 Task: Find connections with filter location Dinājpur with filter topic #Managerwith filter profile language French with filter current company SICK Sensor Intelligence with filter school Vijay Maruti with filter industry Alternative Dispute Resolution with filter service category Information Security with filter keywords title Phlebotomist
Action: Mouse moved to (551, 98)
Screenshot: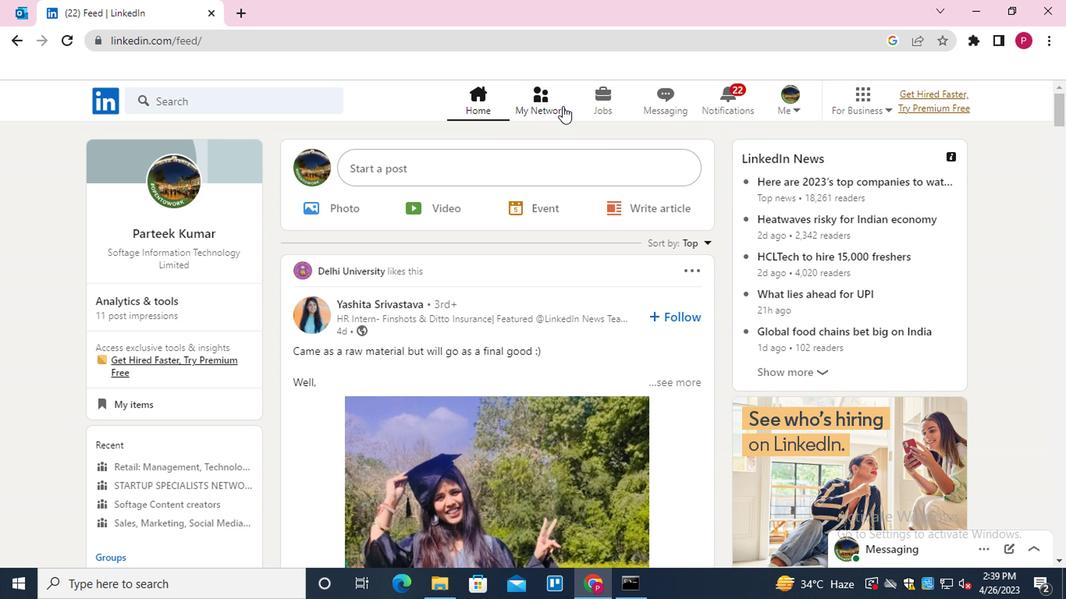 
Action: Mouse pressed left at (551, 98)
Screenshot: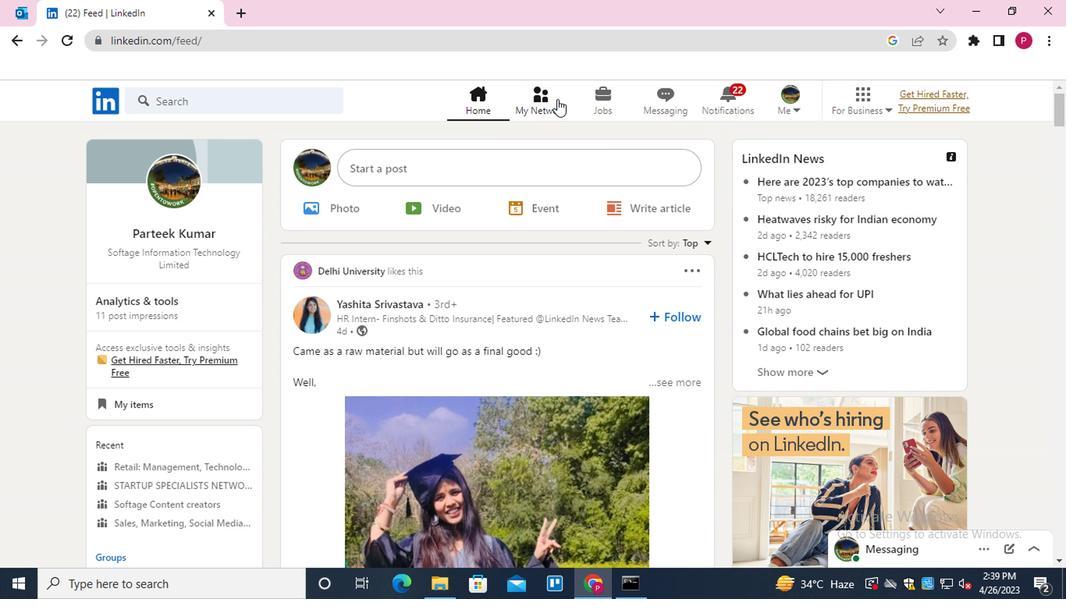 
Action: Mouse moved to (219, 202)
Screenshot: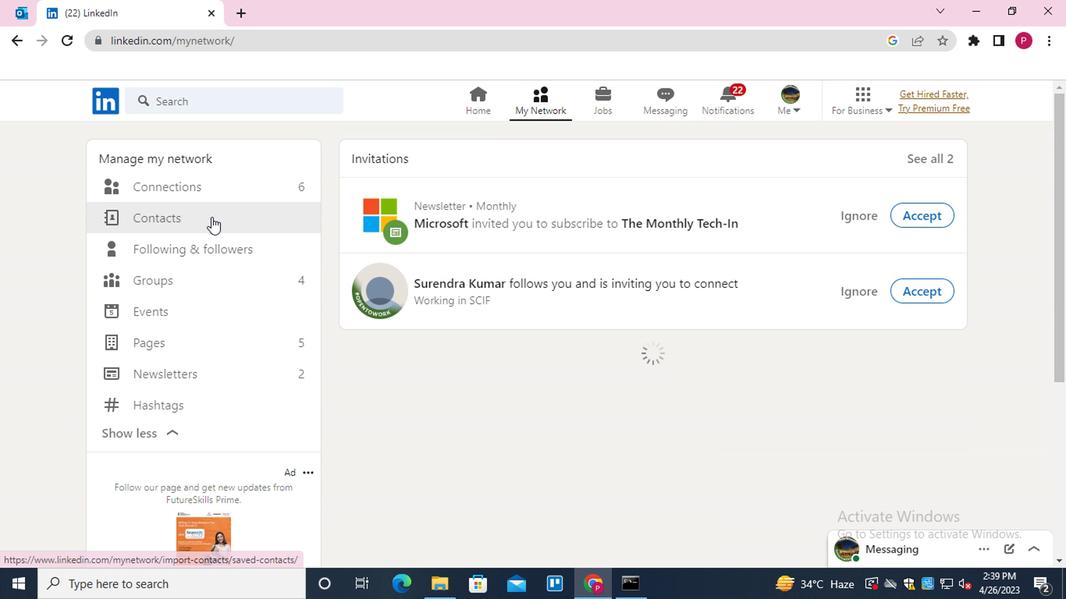 
Action: Mouse pressed left at (219, 202)
Screenshot: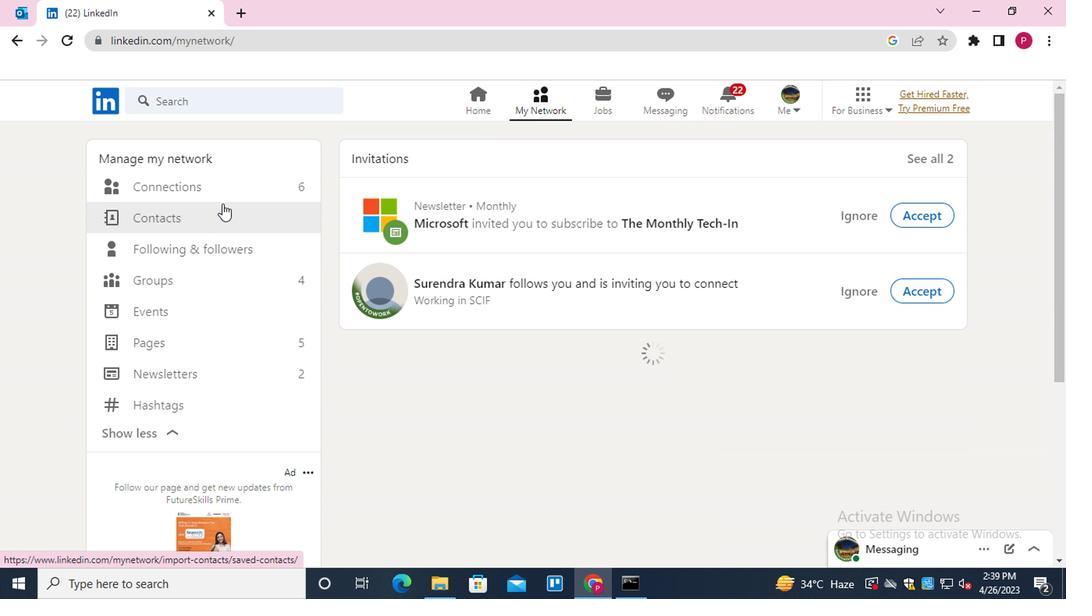 
Action: Mouse moved to (258, 187)
Screenshot: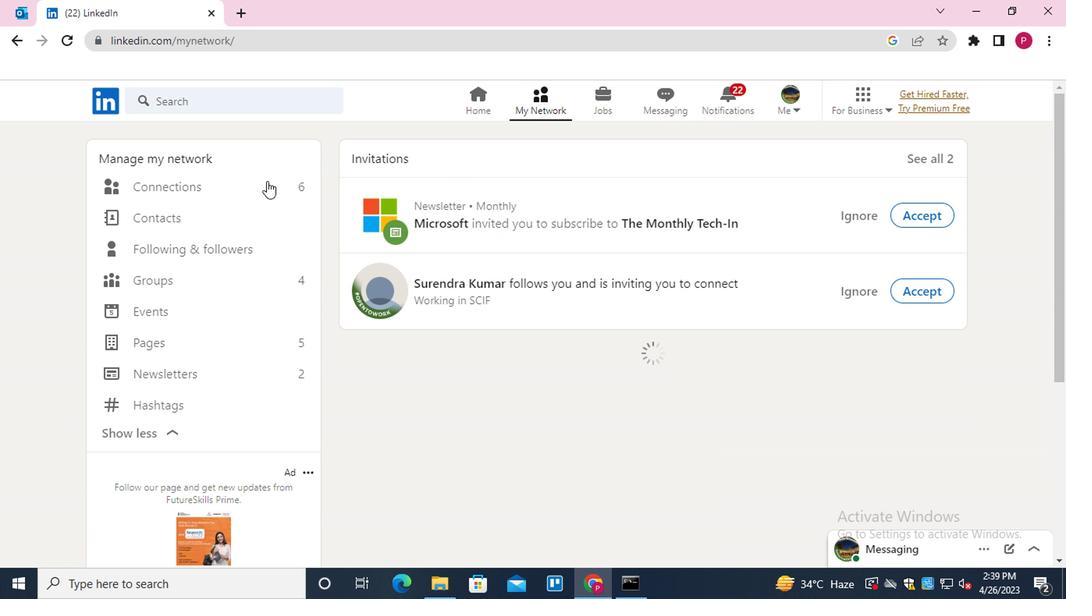 
Action: Mouse pressed left at (258, 187)
Screenshot: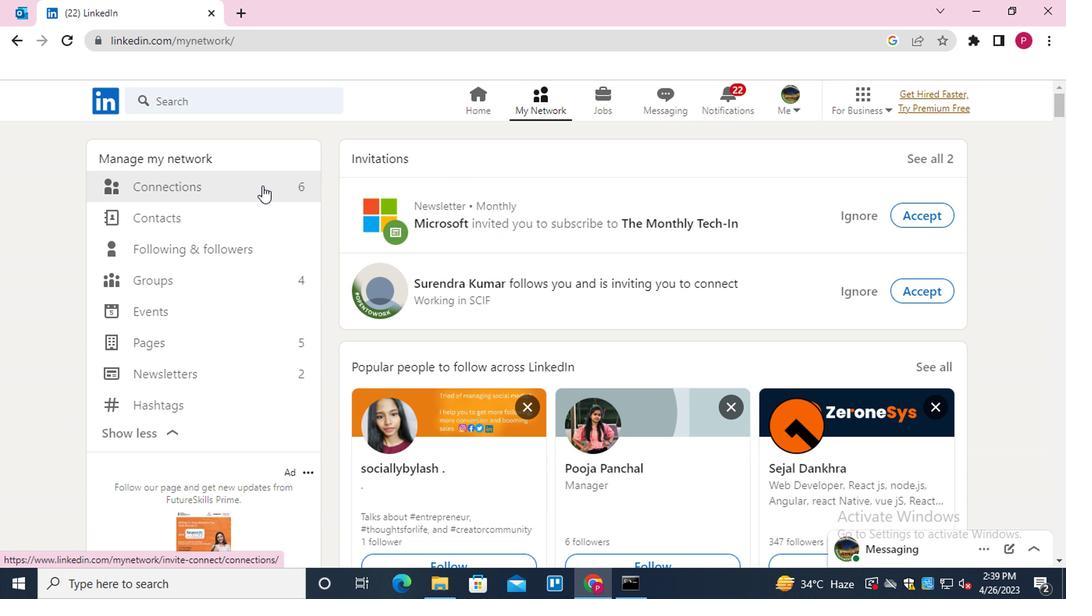 
Action: Mouse moved to (645, 189)
Screenshot: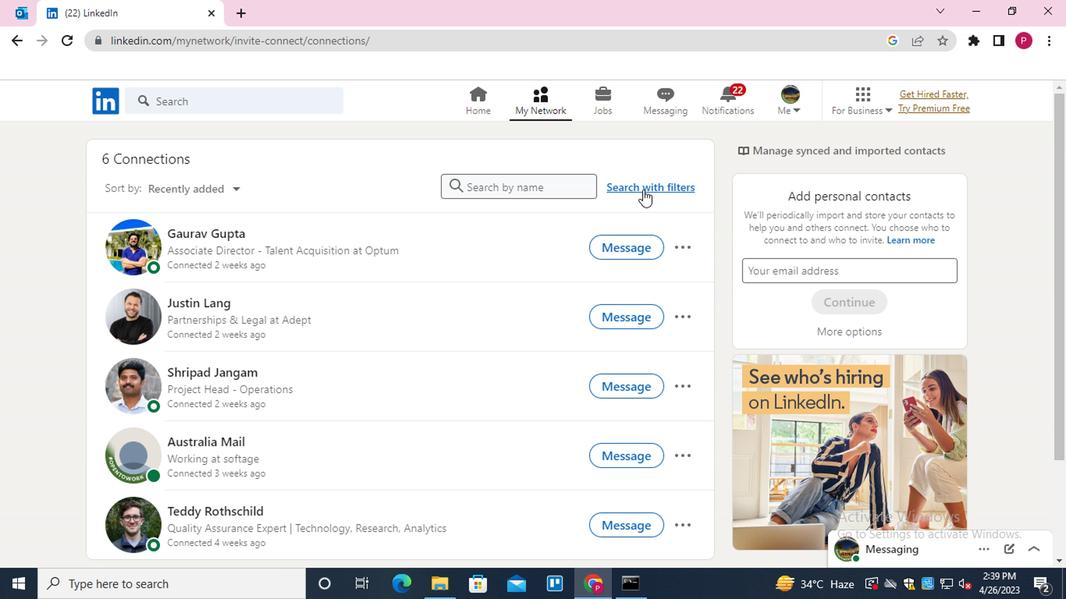 
Action: Mouse pressed left at (645, 189)
Screenshot: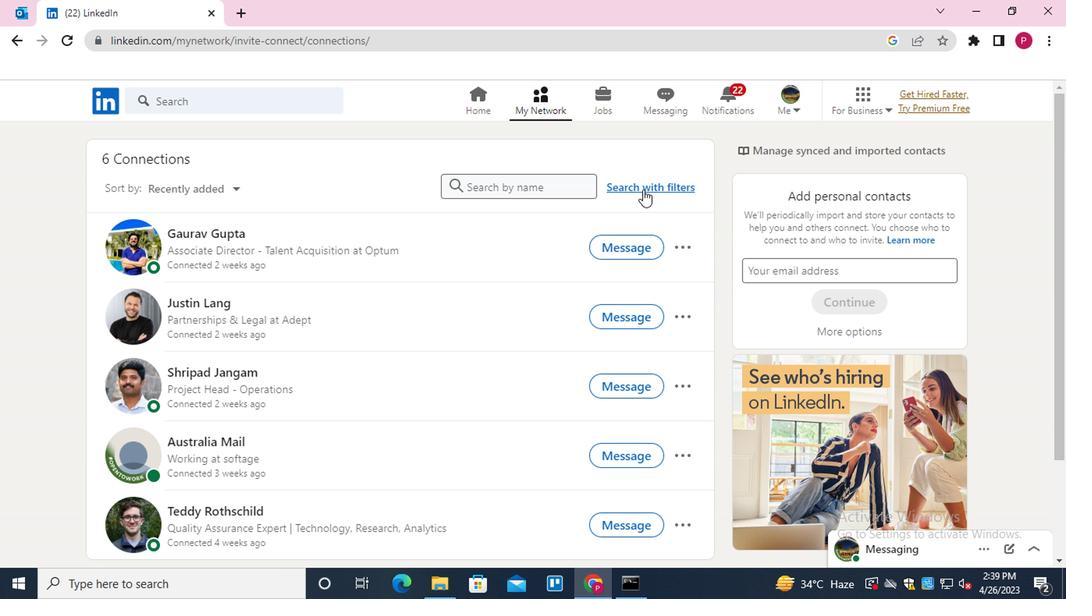 
Action: Mouse moved to (501, 152)
Screenshot: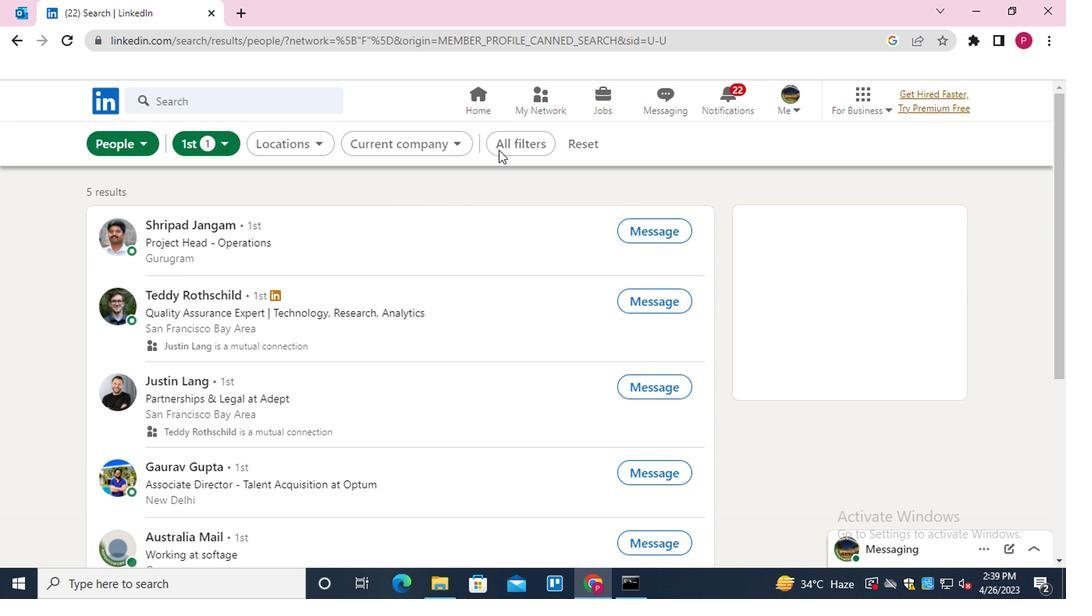 
Action: Mouse pressed left at (501, 152)
Screenshot: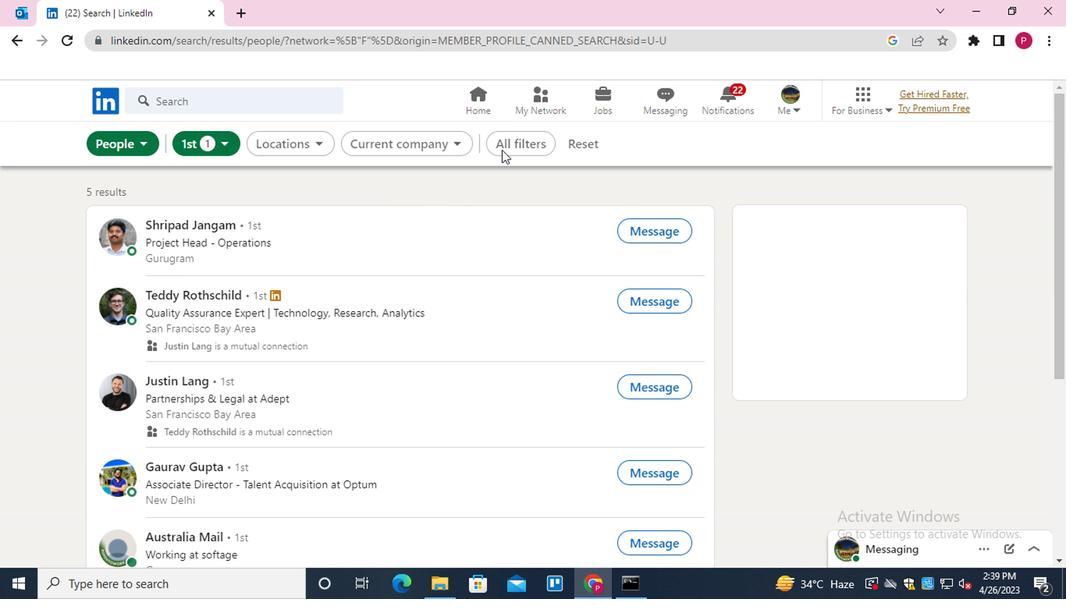 
Action: Mouse moved to (824, 300)
Screenshot: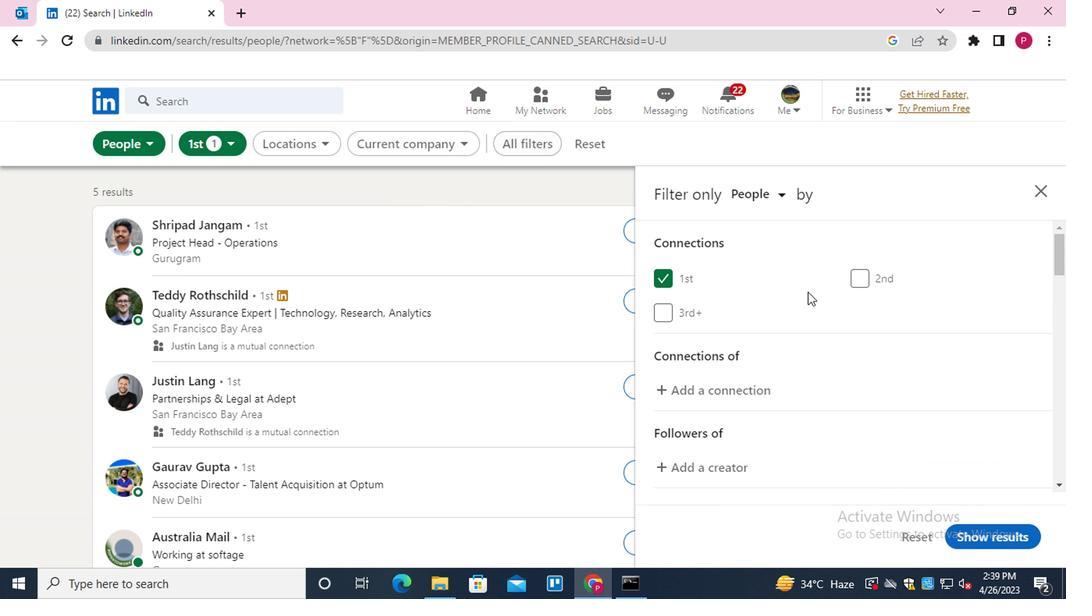
Action: Mouse scrolled (824, 300) with delta (0, 0)
Screenshot: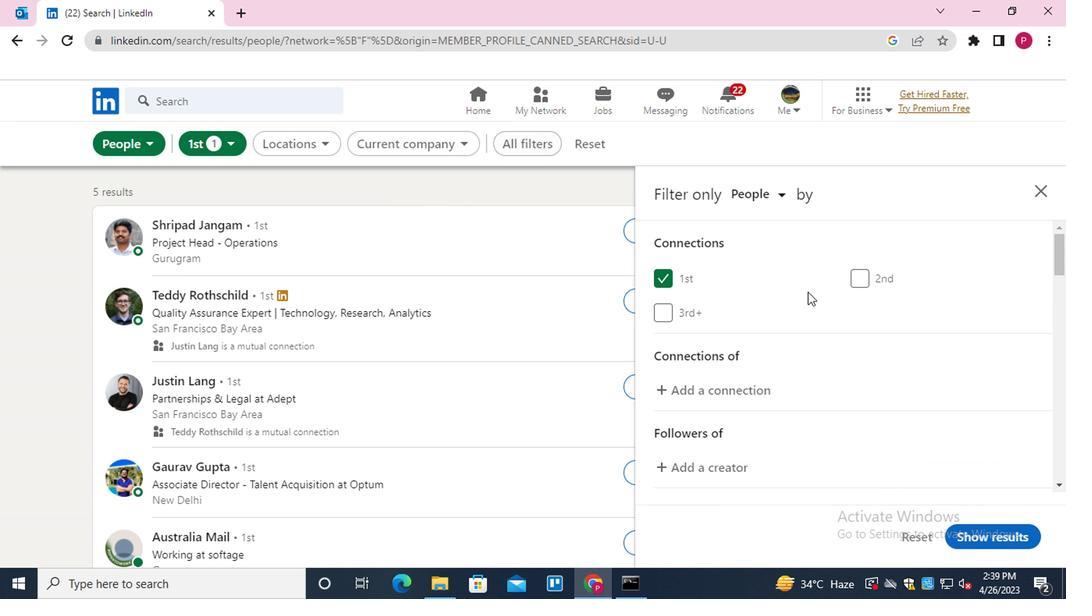 
Action: Mouse moved to (828, 304)
Screenshot: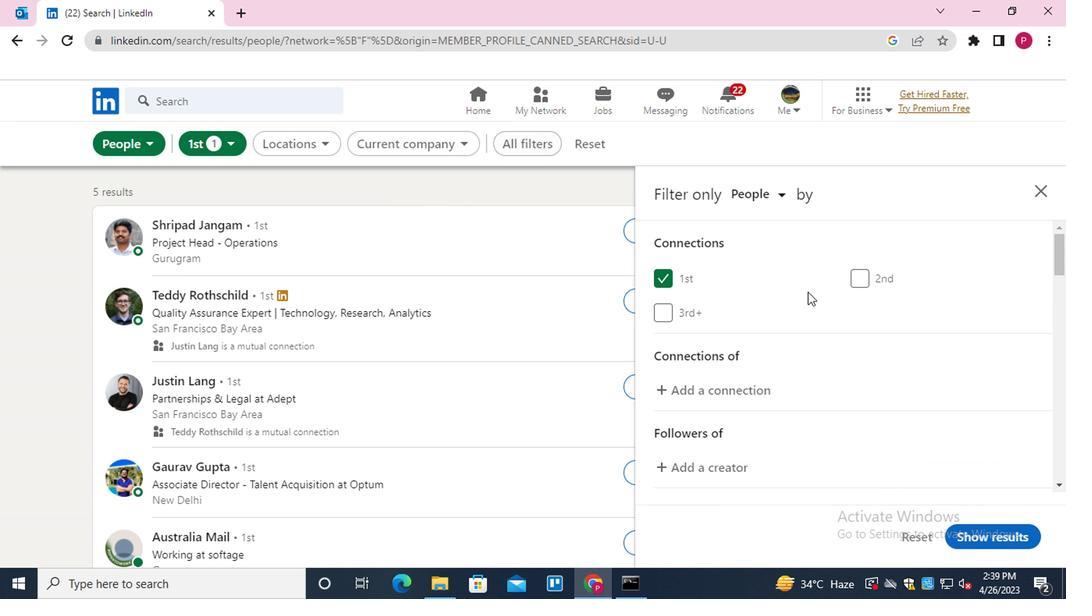 
Action: Mouse scrolled (828, 303) with delta (0, -1)
Screenshot: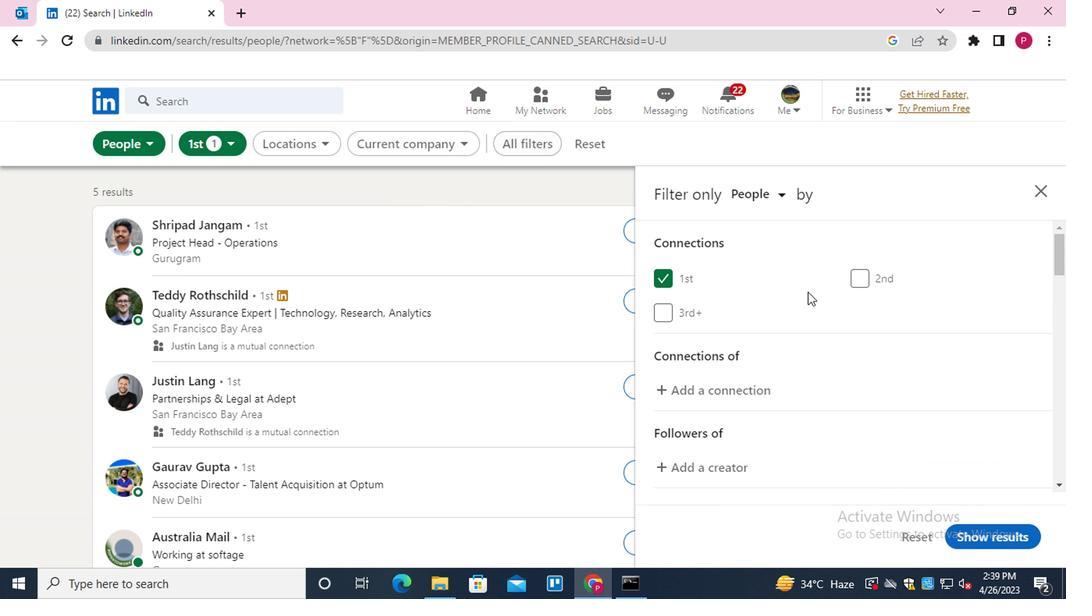 
Action: Mouse moved to (831, 306)
Screenshot: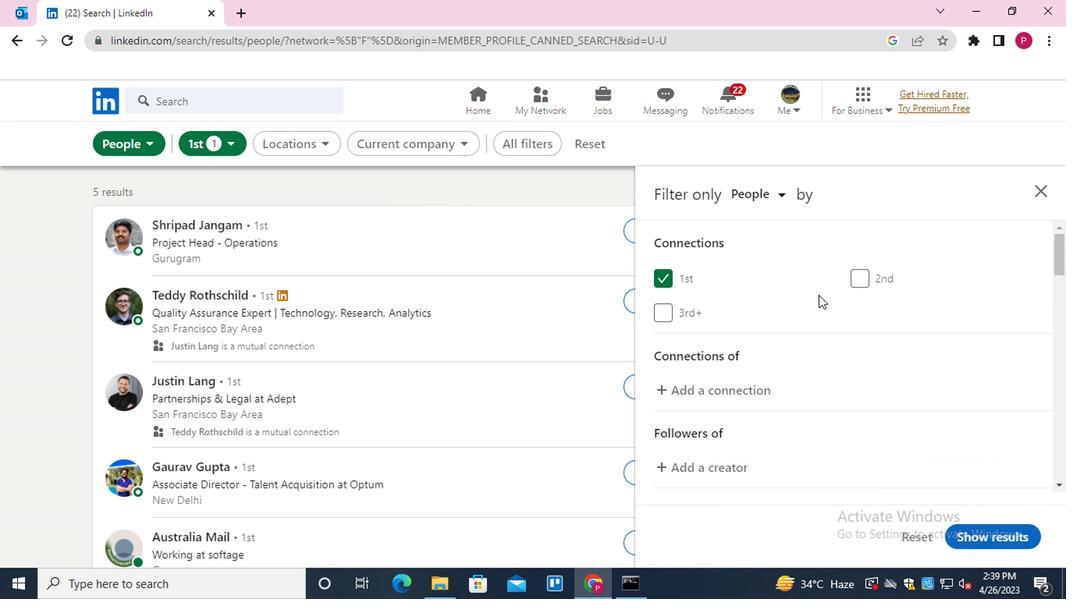 
Action: Mouse scrolled (831, 305) with delta (0, 0)
Screenshot: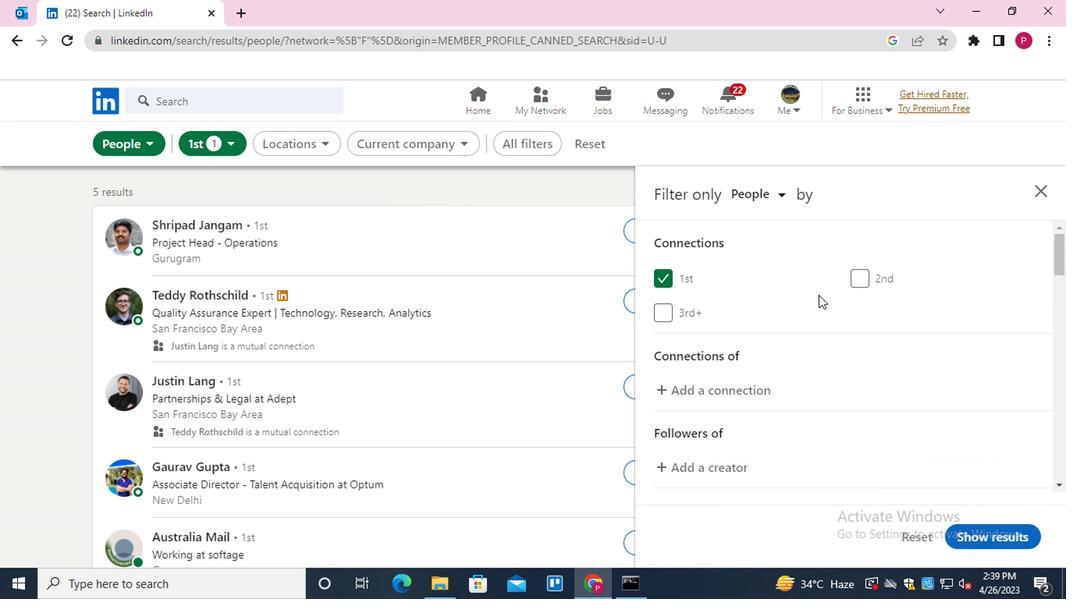 
Action: Mouse moved to (916, 387)
Screenshot: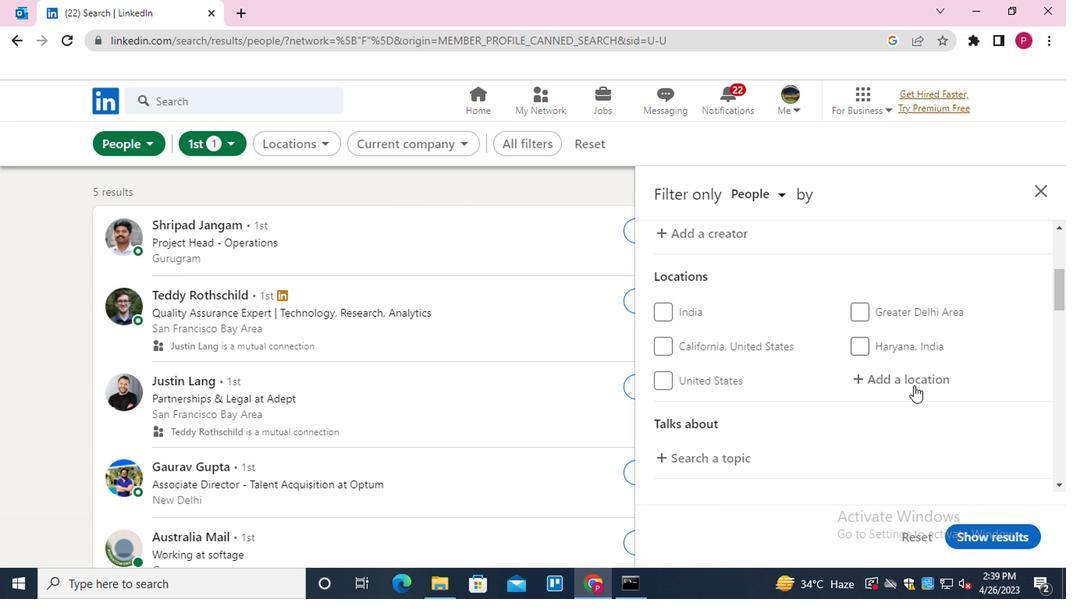 
Action: Mouse pressed left at (916, 387)
Screenshot: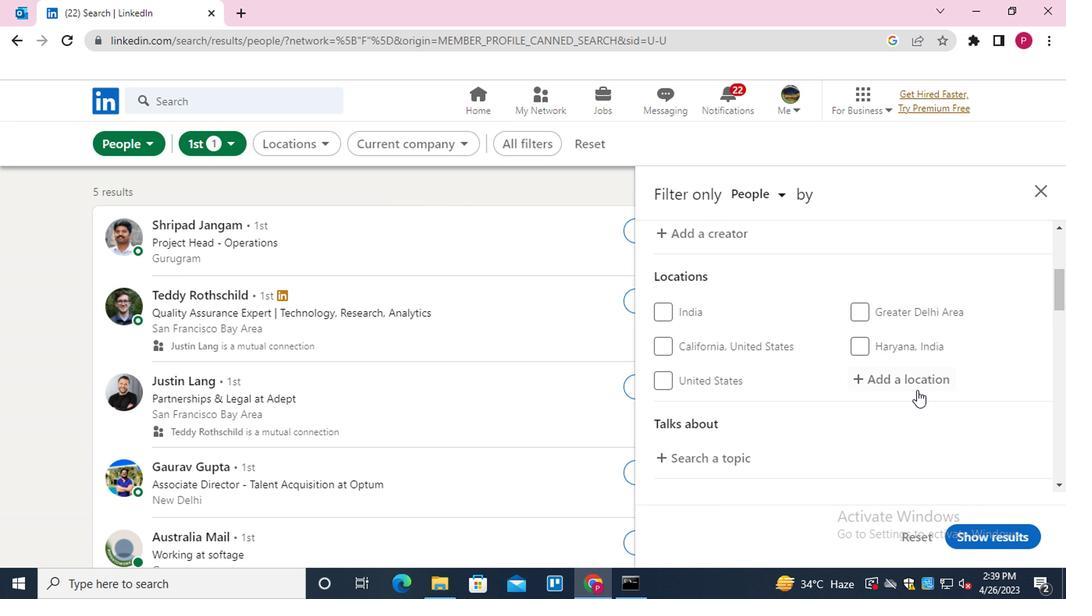 
Action: Key pressed <Key.shift>DINAJPUR<Key.down><Key.enter>
Screenshot: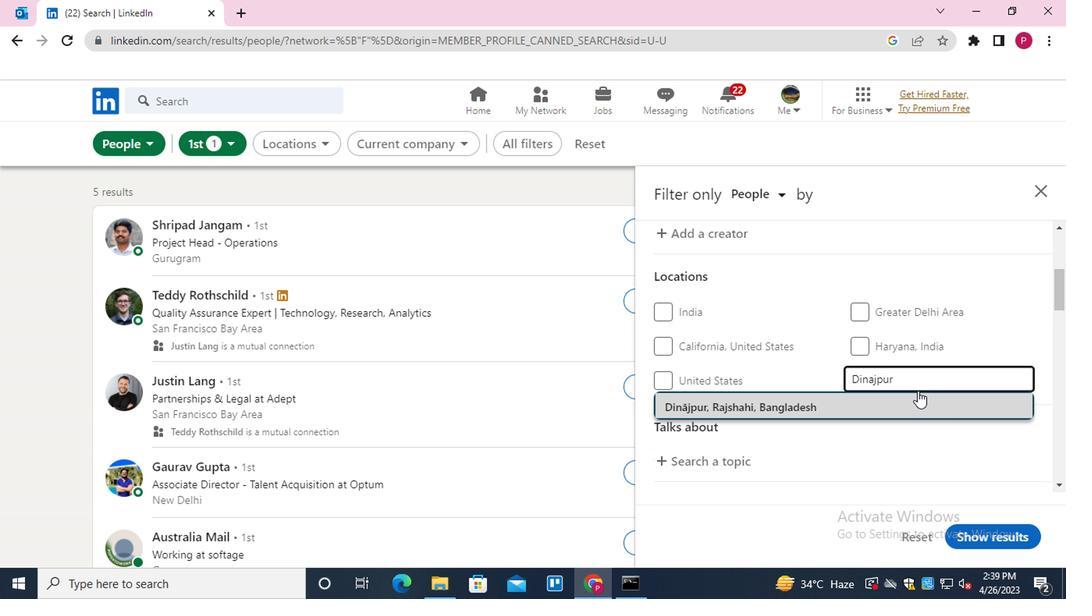 
Action: Mouse moved to (840, 397)
Screenshot: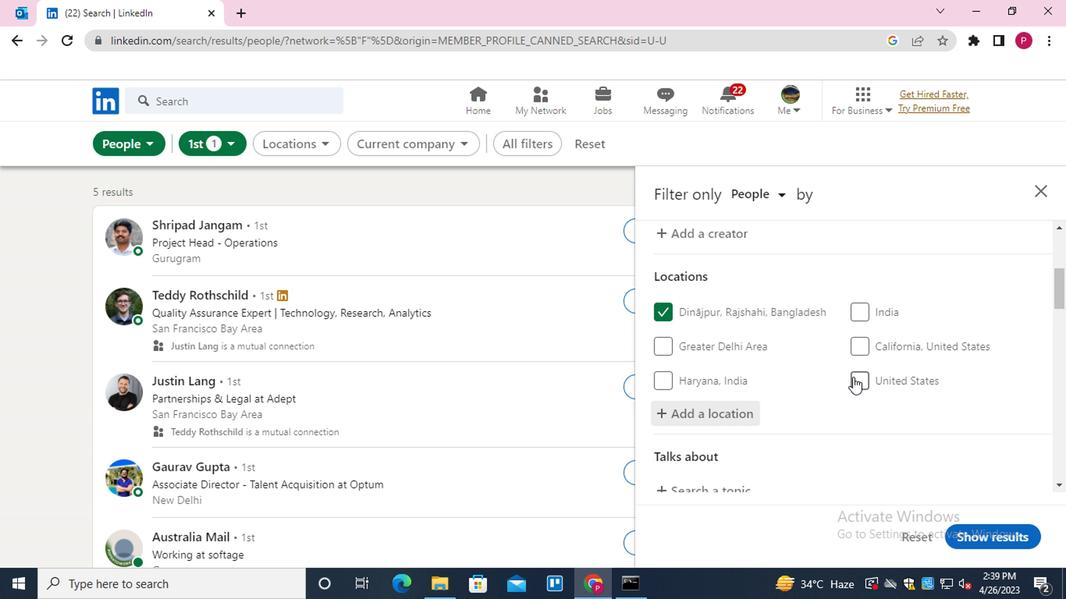 
Action: Mouse scrolled (840, 395) with delta (0, -1)
Screenshot: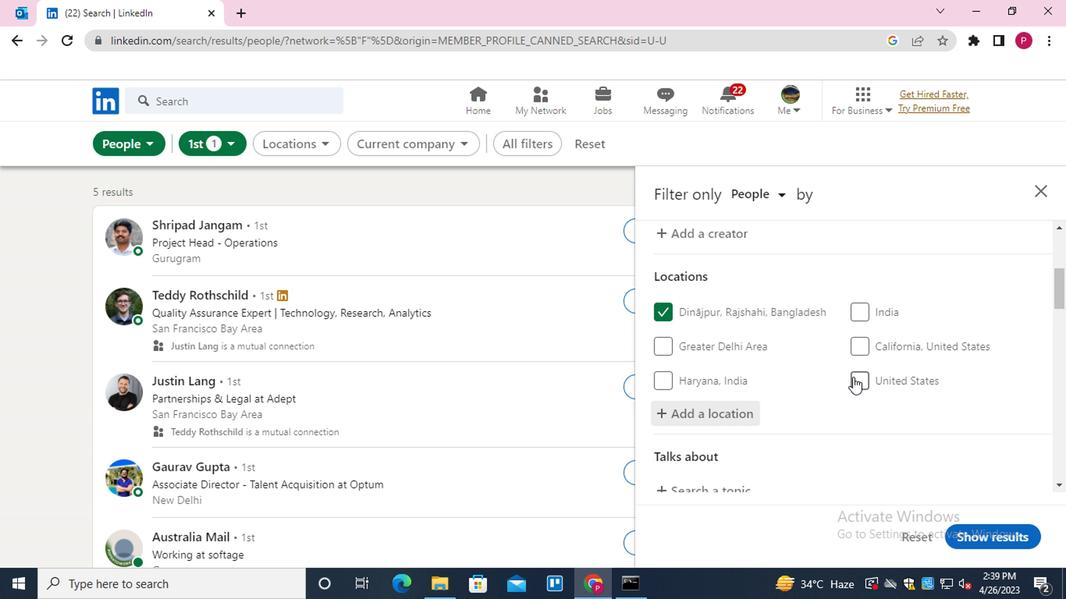 
Action: Mouse moved to (840, 400)
Screenshot: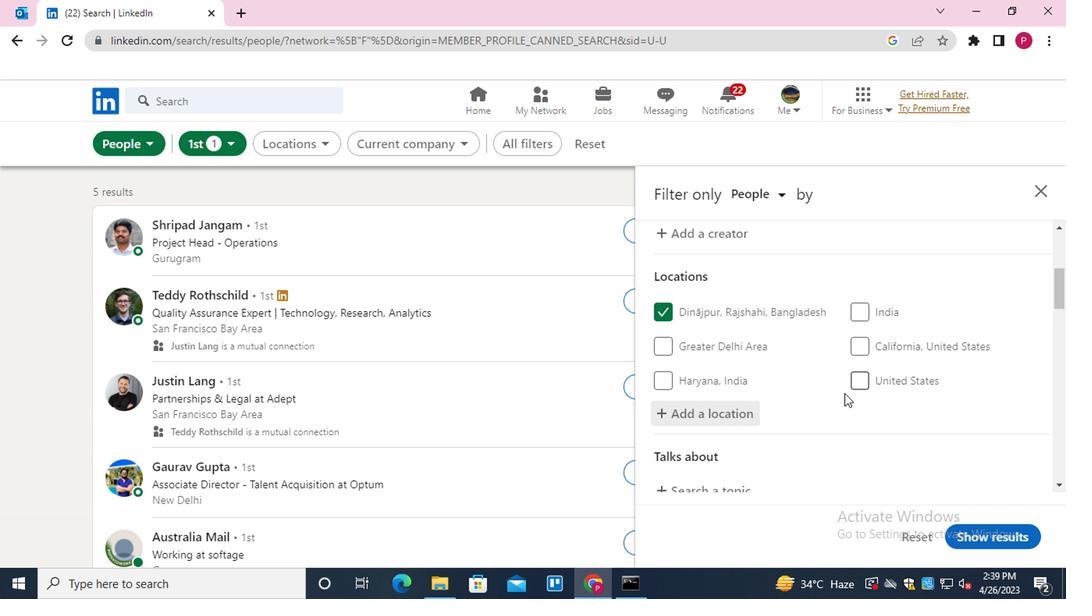 
Action: Mouse scrolled (840, 399) with delta (0, -1)
Screenshot: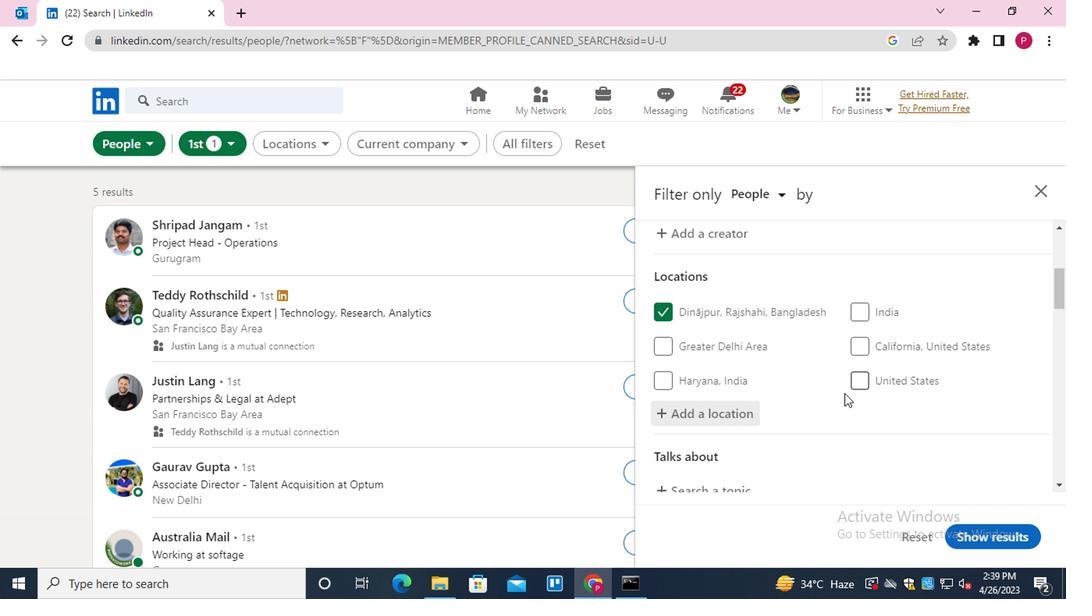 
Action: Mouse moved to (675, 333)
Screenshot: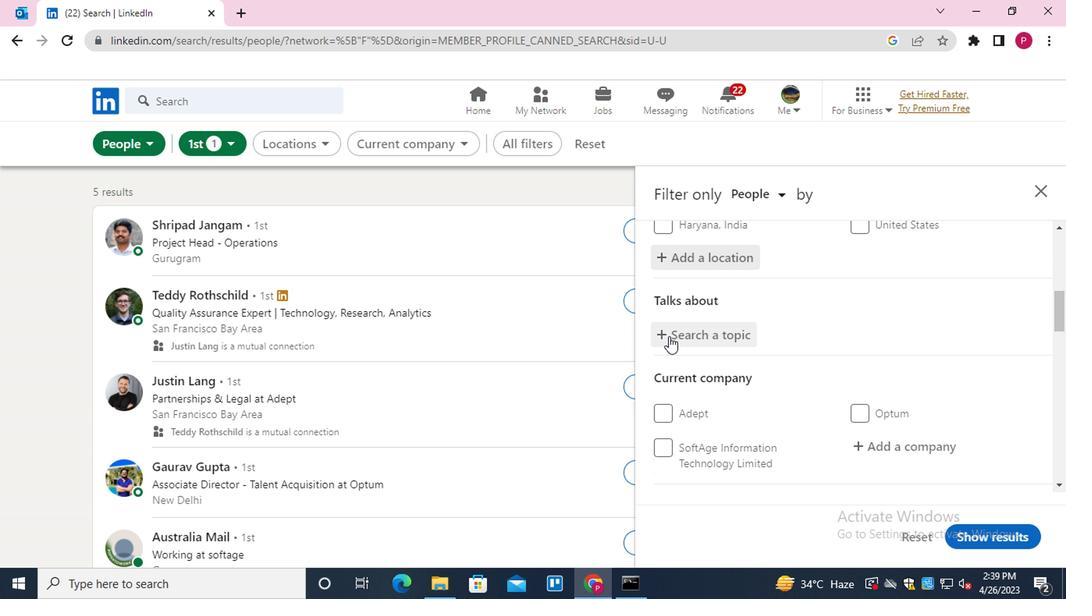 
Action: Mouse pressed left at (675, 333)
Screenshot: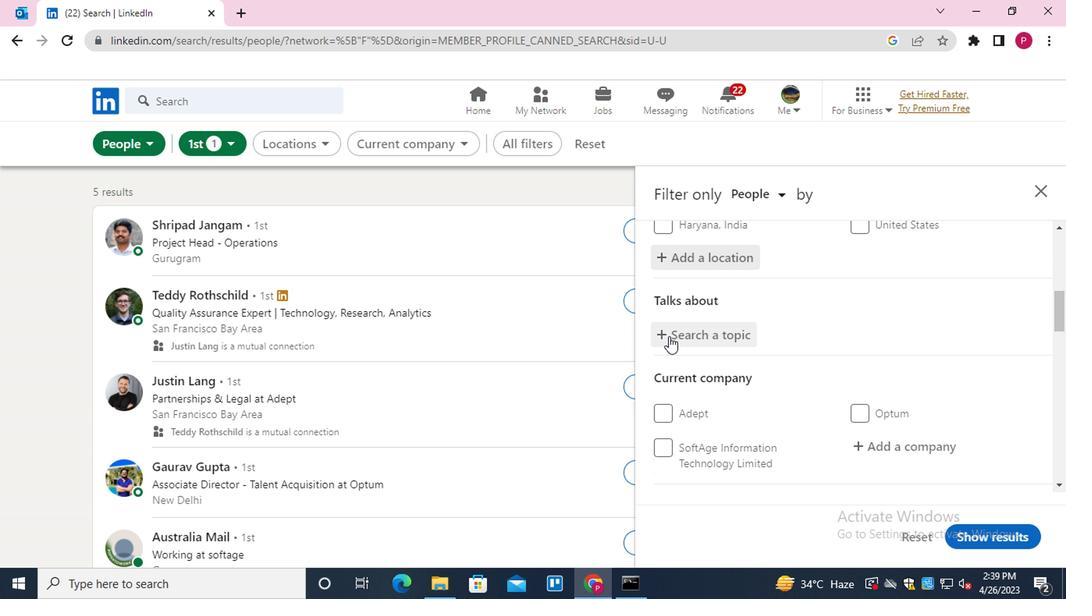 
Action: Mouse moved to (675, 333)
Screenshot: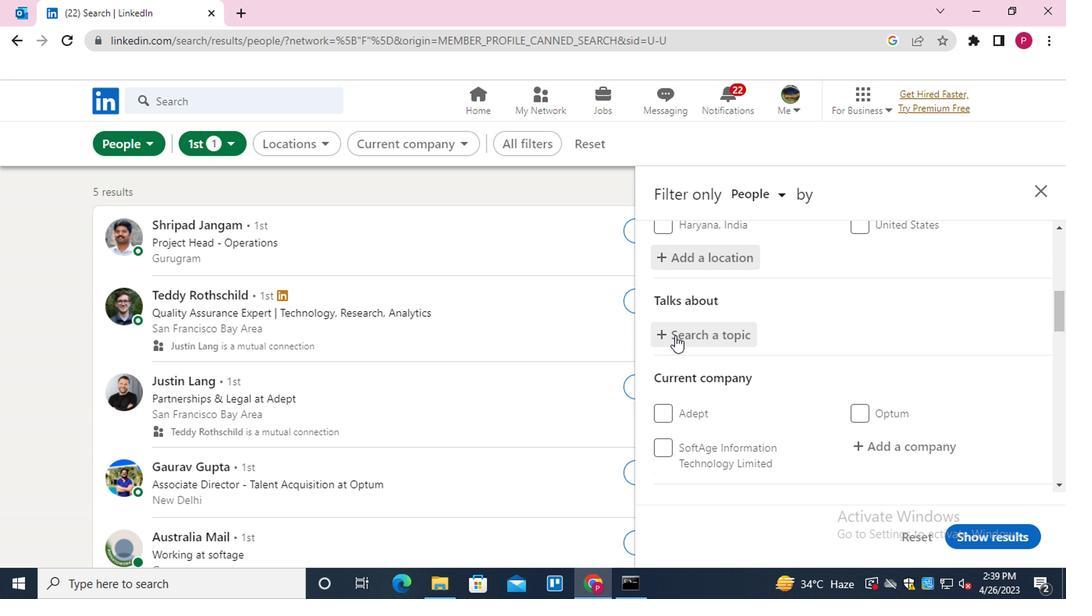 
Action: Key pressed MANAGER<Key.down><Key.enter>
Screenshot: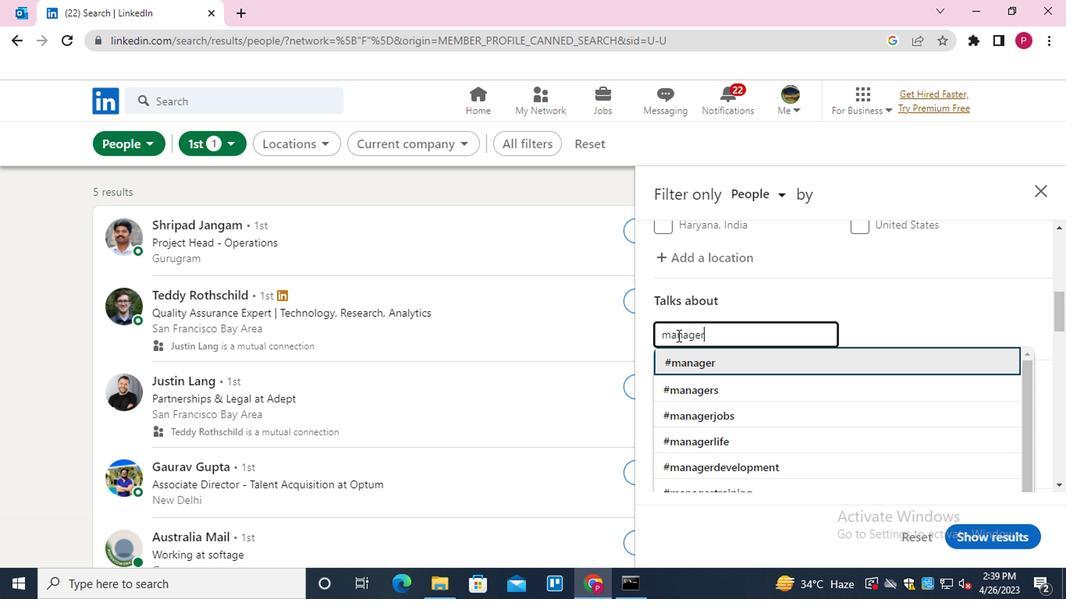 
Action: Mouse moved to (709, 333)
Screenshot: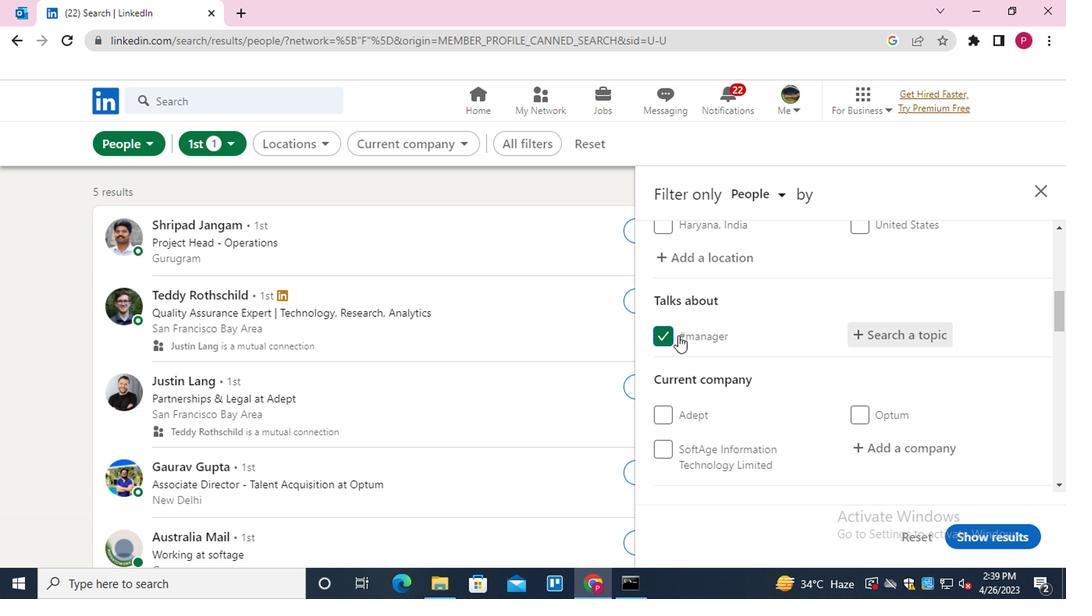 
Action: Mouse scrolled (709, 332) with delta (0, -1)
Screenshot: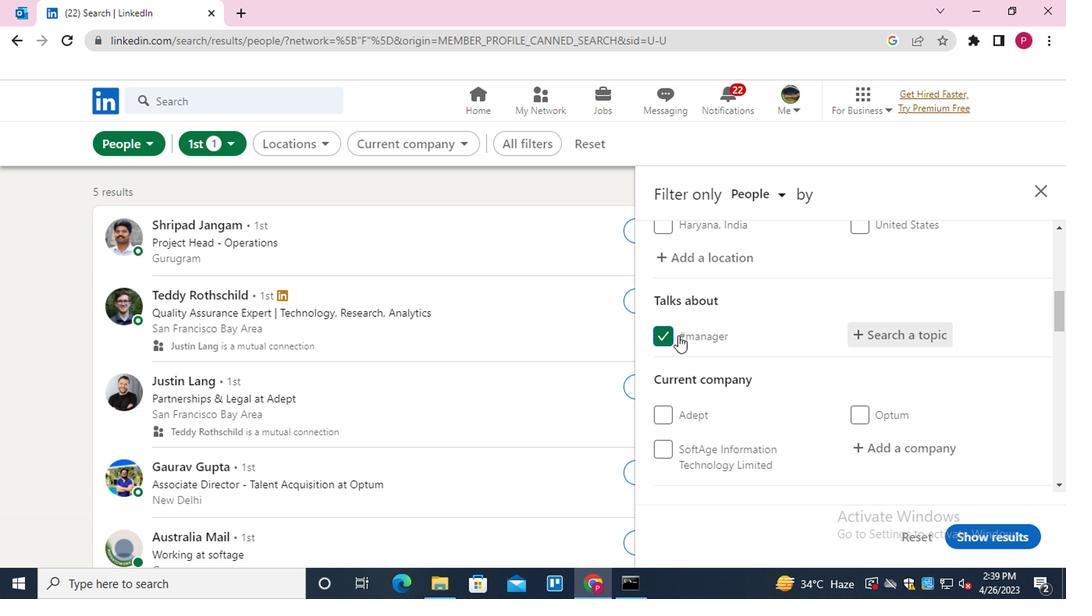 
Action: Mouse moved to (711, 333)
Screenshot: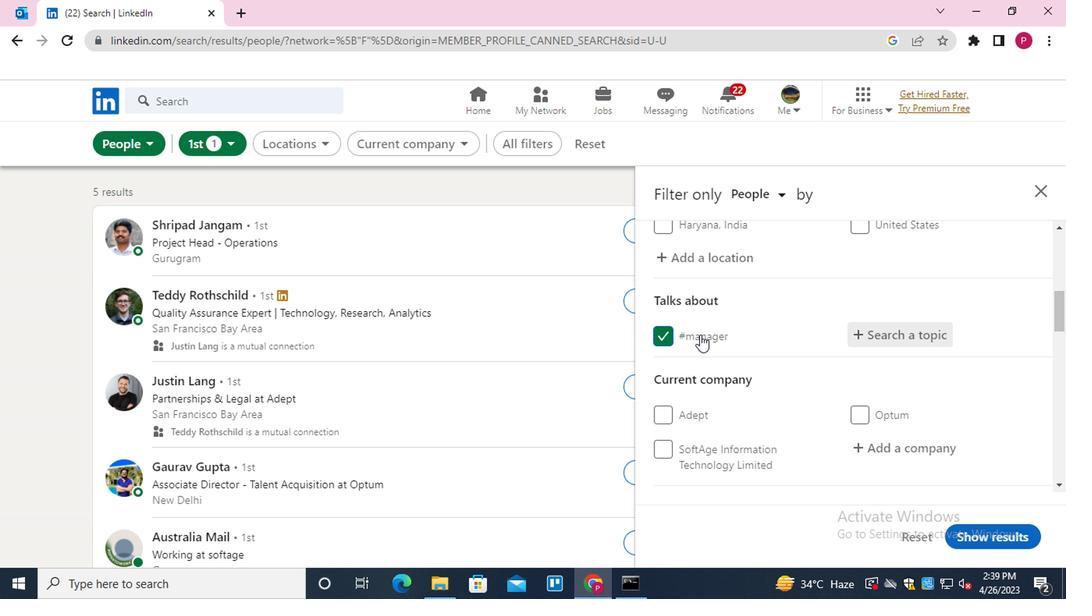 
Action: Mouse scrolled (711, 332) with delta (0, -1)
Screenshot: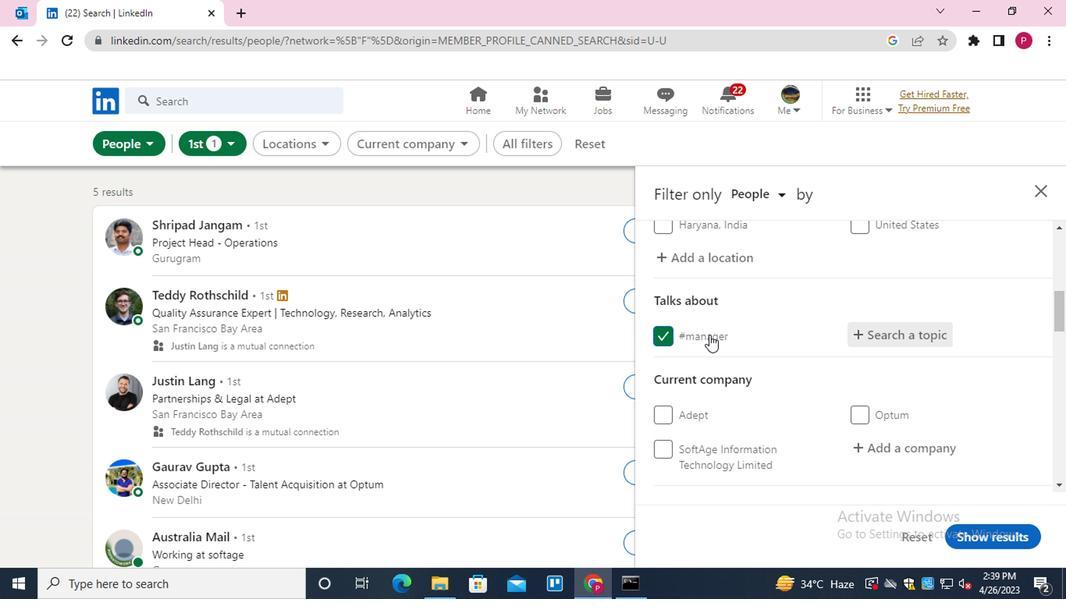 
Action: Mouse moved to (718, 335)
Screenshot: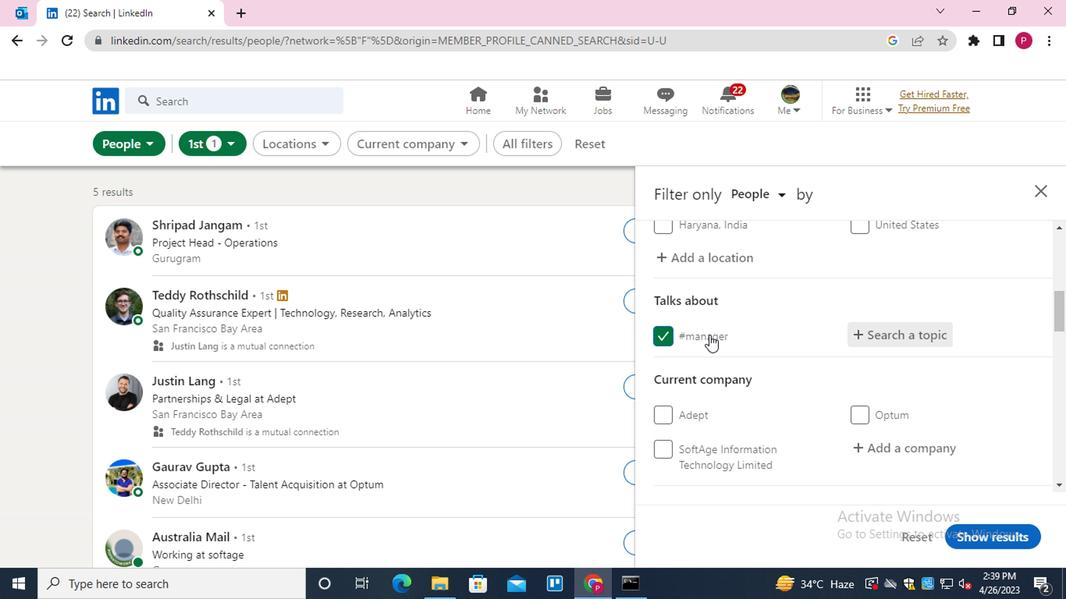 
Action: Mouse scrolled (718, 334) with delta (0, 0)
Screenshot: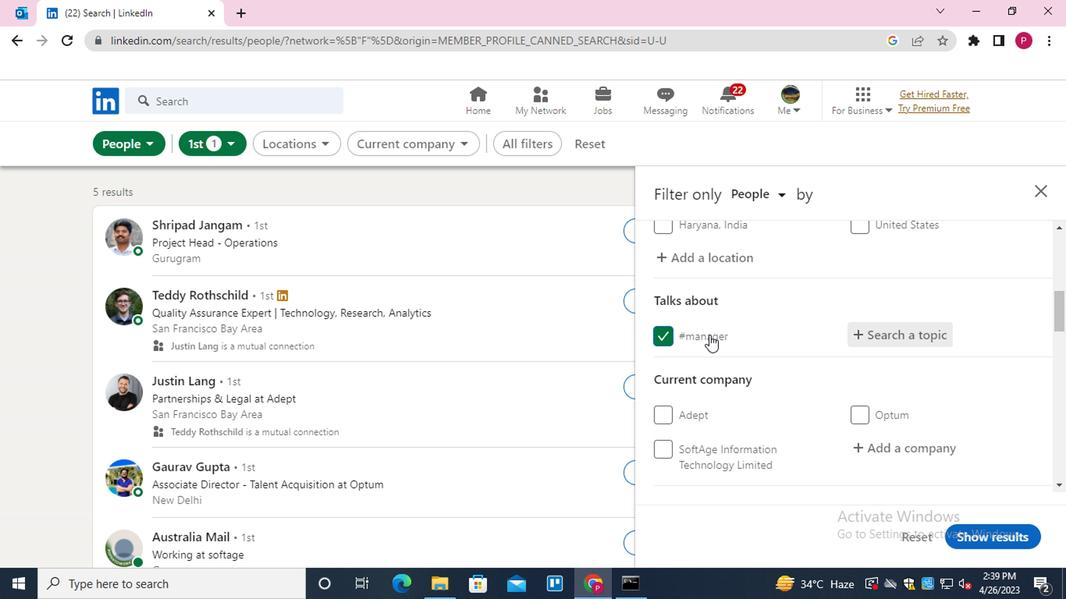 
Action: Mouse moved to (887, 259)
Screenshot: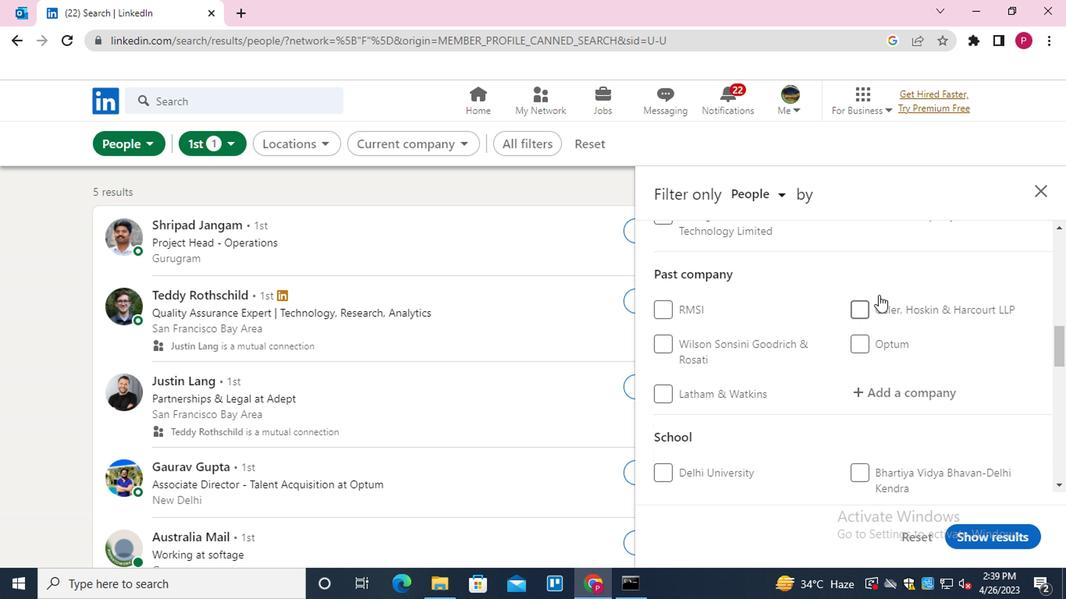 
Action: Mouse scrolled (887, 261) with delta (0, 1)
Screenshot: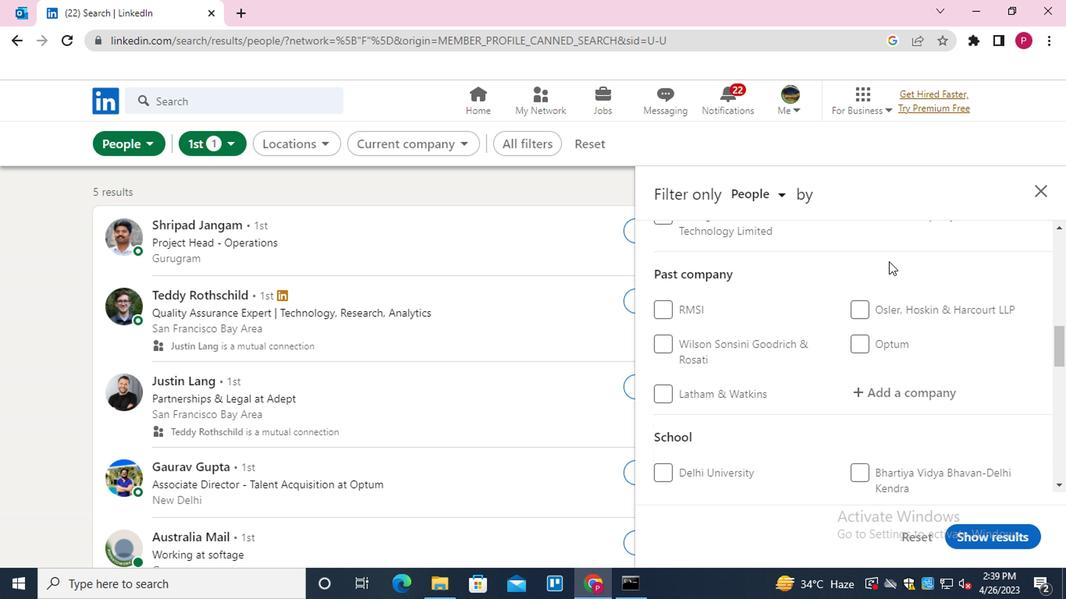 
Action: Mouse scrolled (887, 261) with delta (0, 1)
Screenshot: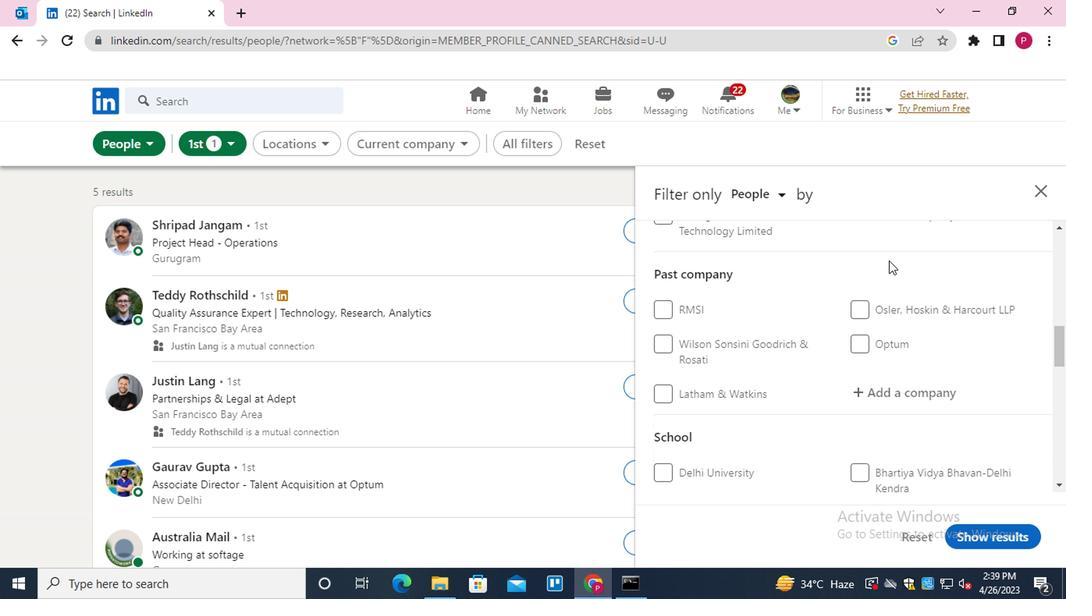 
Action: Mouse moved to (903, 363)
Screenshot: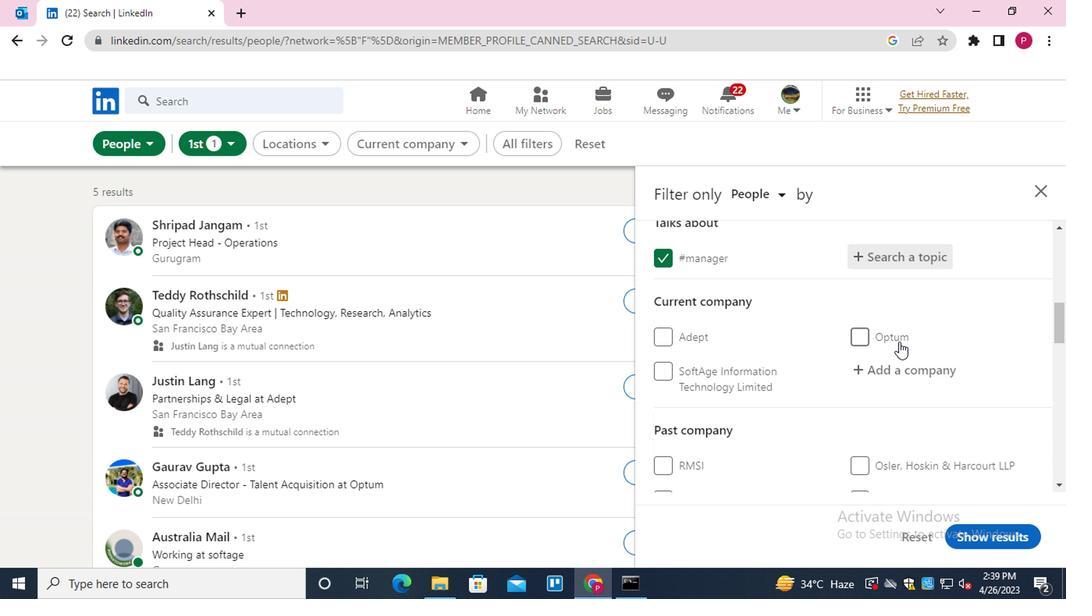 
Action: Mouse pressed left at (903, 363)
Screenshot: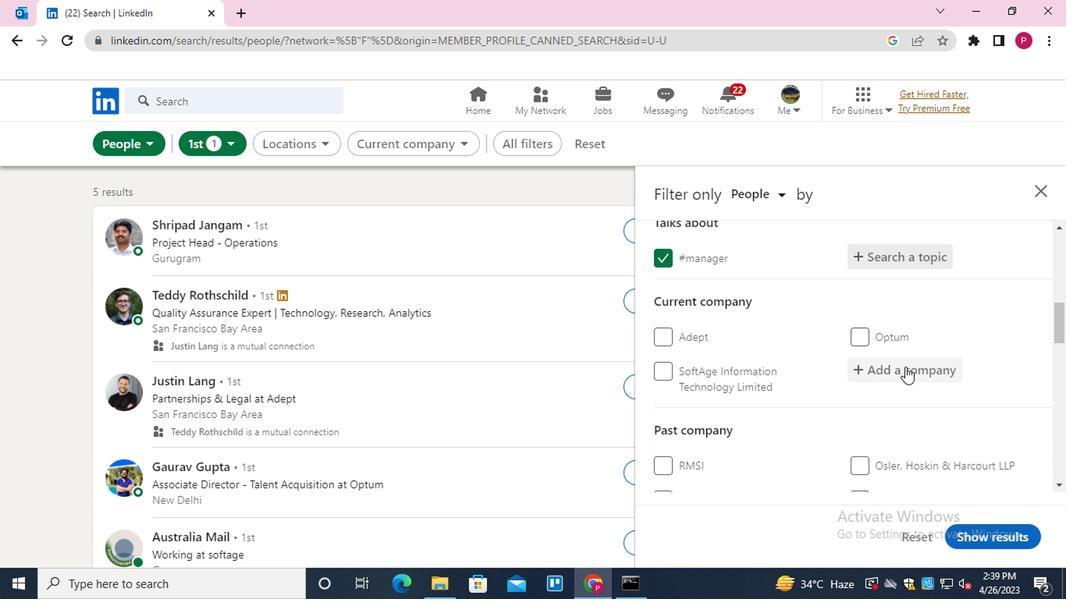 
Action: Key pressed <Key.shift>S<Key.shift>ICK<Key.down><Key.enter>
Screenshot: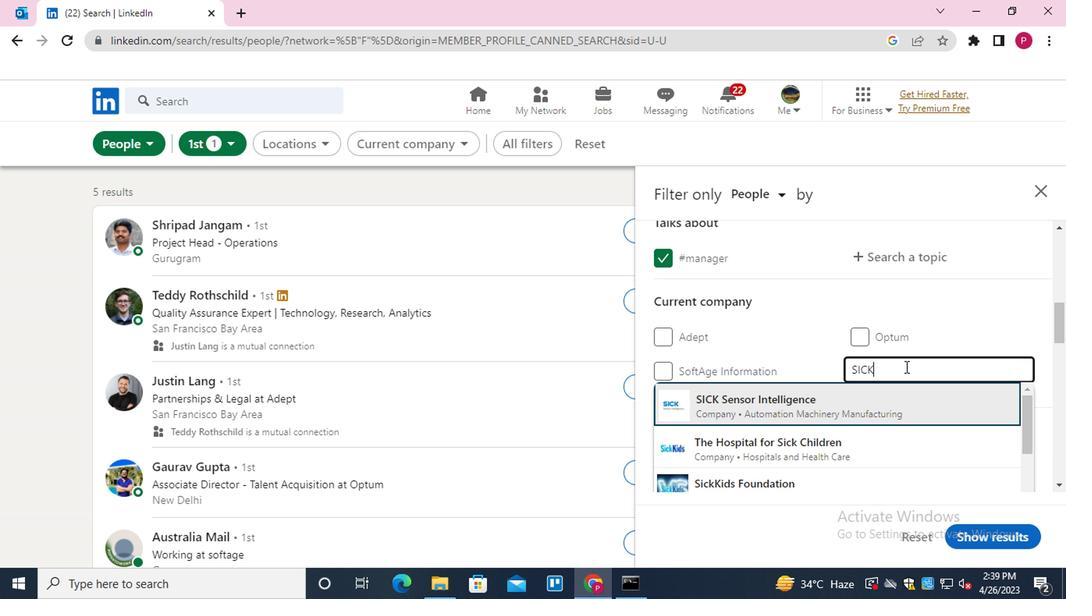 
Action: Mouse moved to (830, 330)
Screenshot: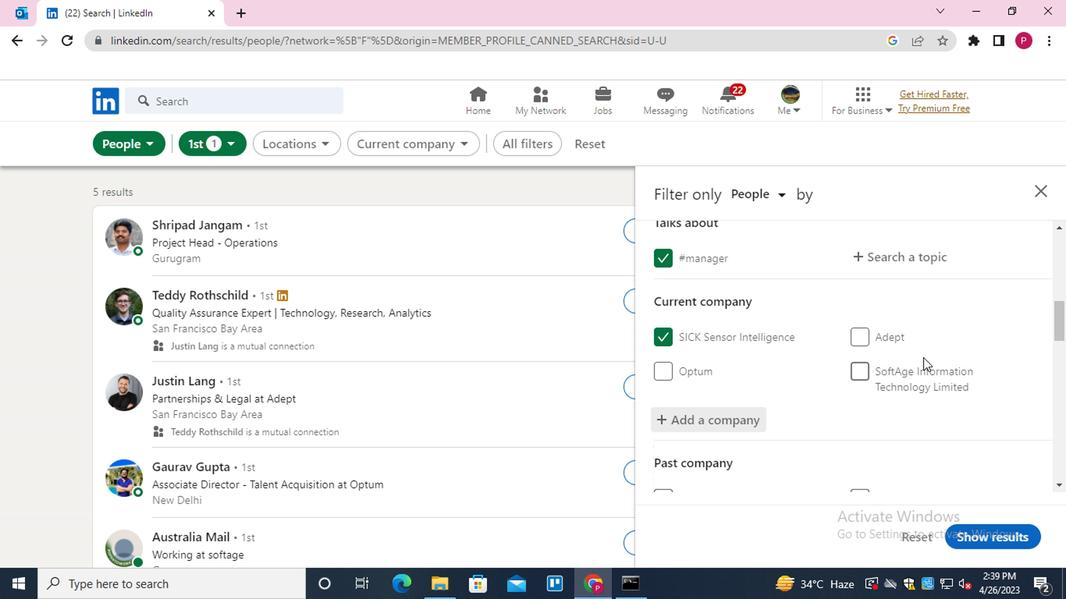 
Action: Mouse scrolled (830, 329) with delta (0, -1)
Screenshot: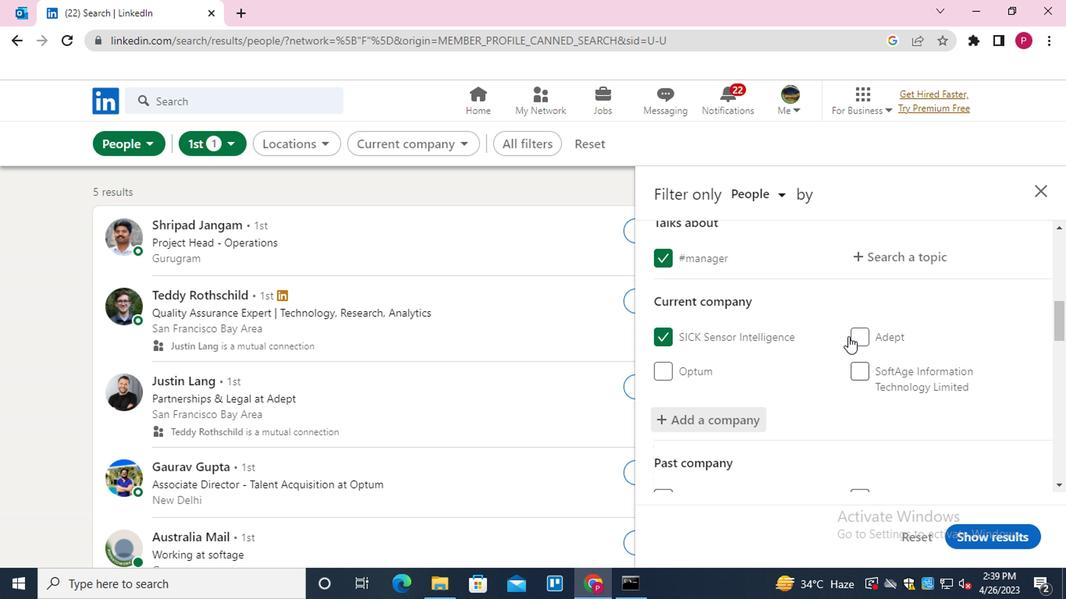 
Action: Mouse scrolled (830, 329) with delta (0, -1)
Screenshot: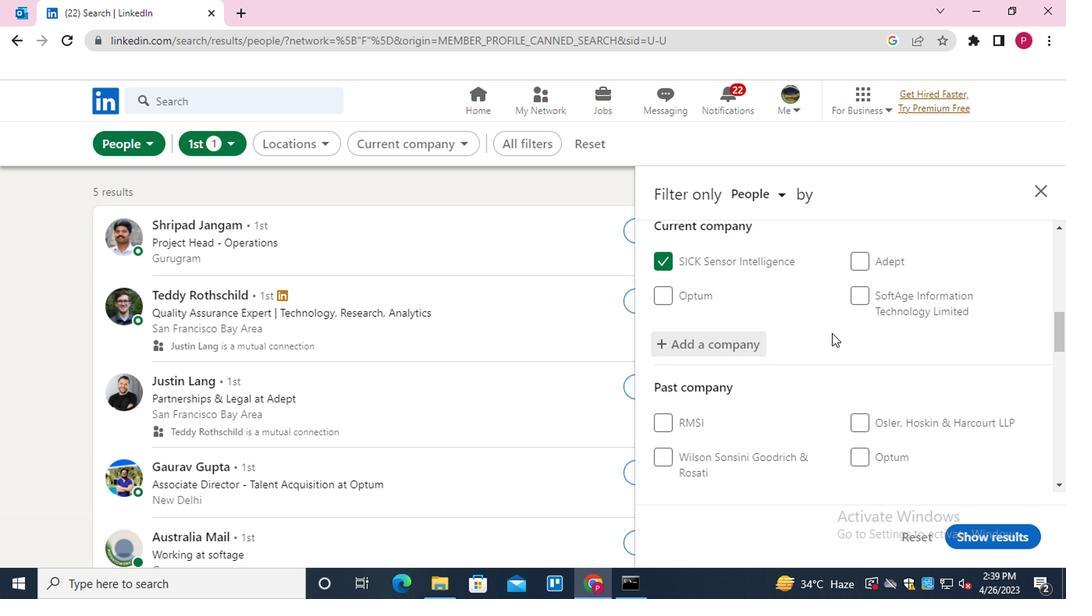 
Action: Mouse scrolled (830, 329) with delta (0, -1)
Screenshot: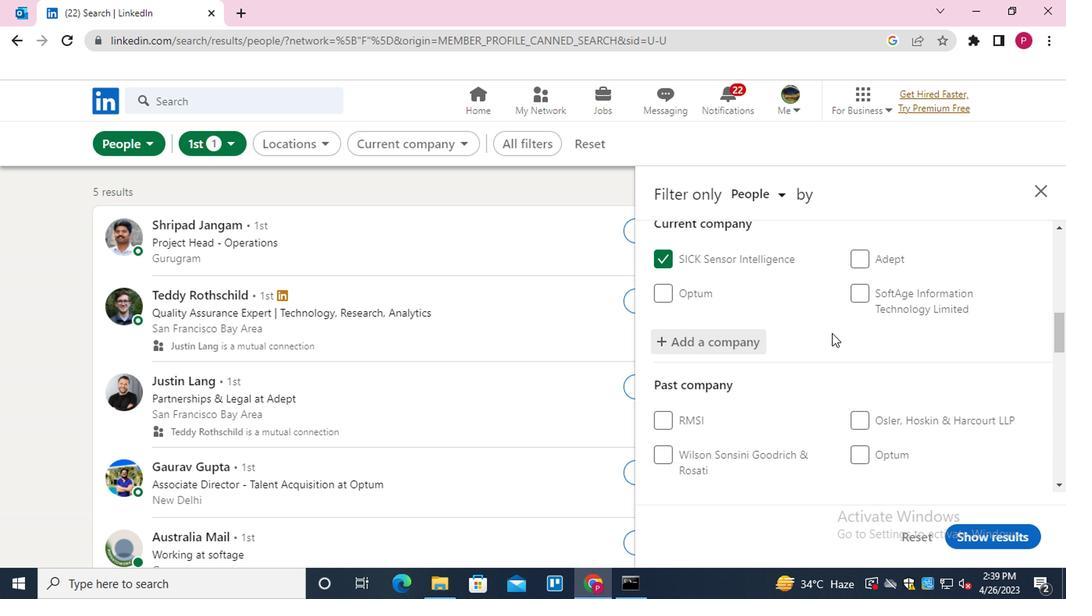 
Action: Mouse scrolled (830, 329) with delta (0, -1)
Screenshot: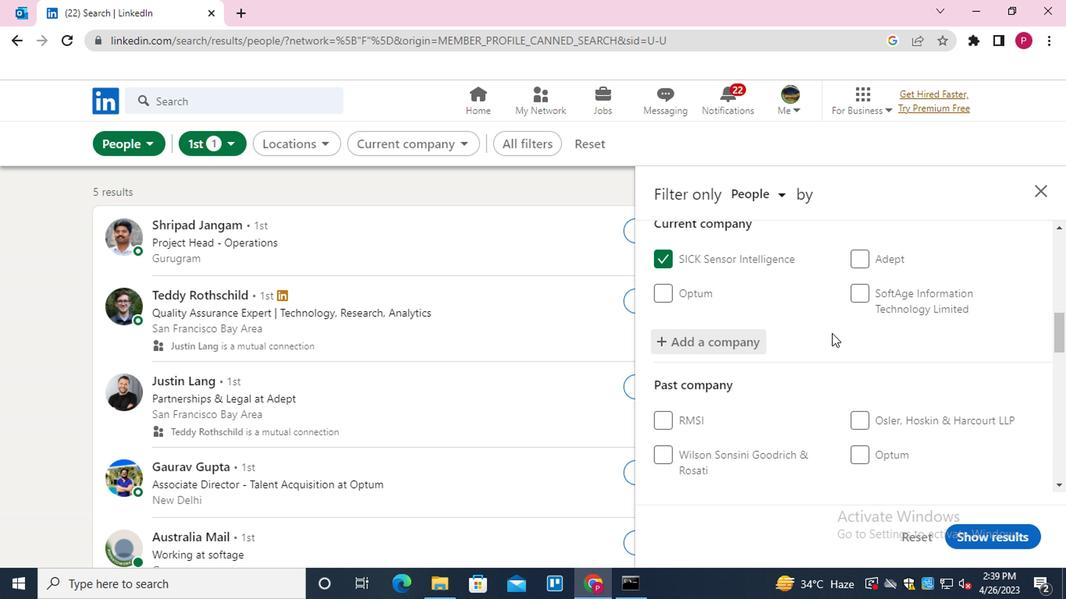 
Action: Mouse moved to (814, 324)
Screenshot: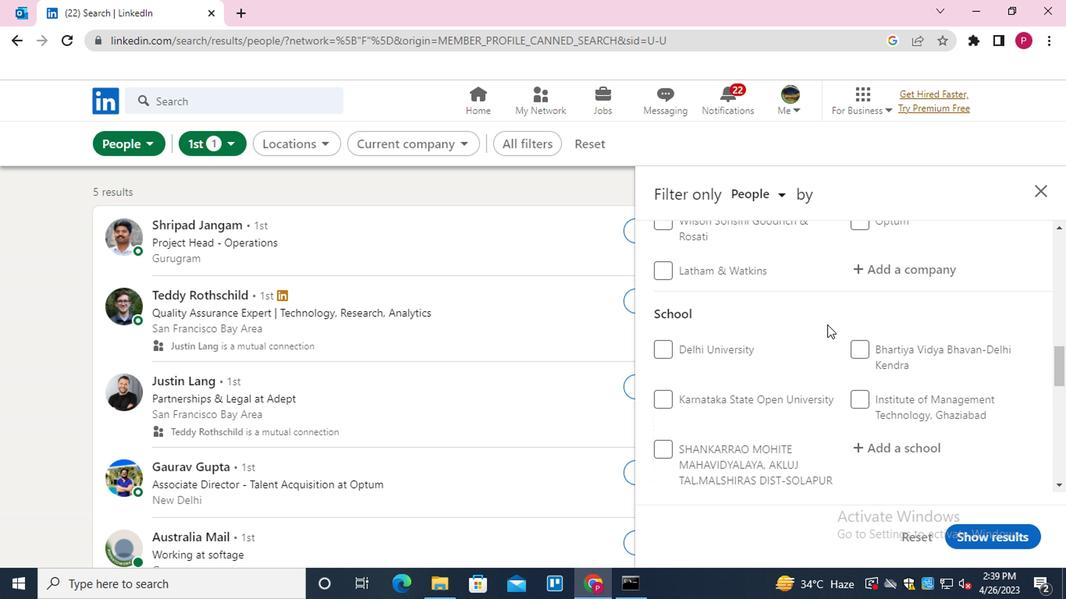 
Action: Mouse scrolled (814, 323) with delta (0, -1)
Screenshot: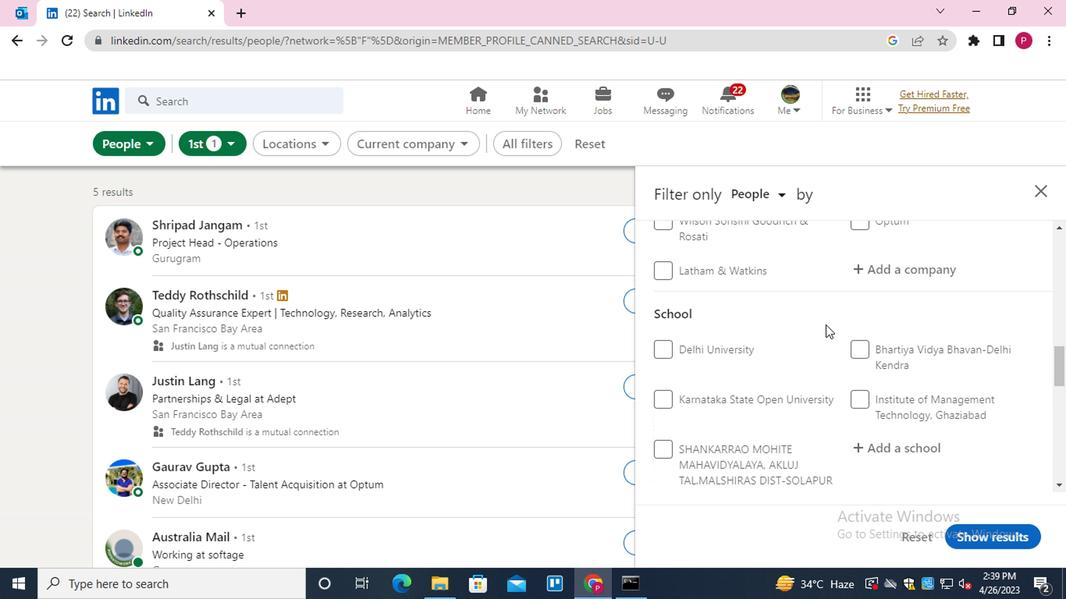 
Action: Mouse moved to (894, 366)
Screenshot: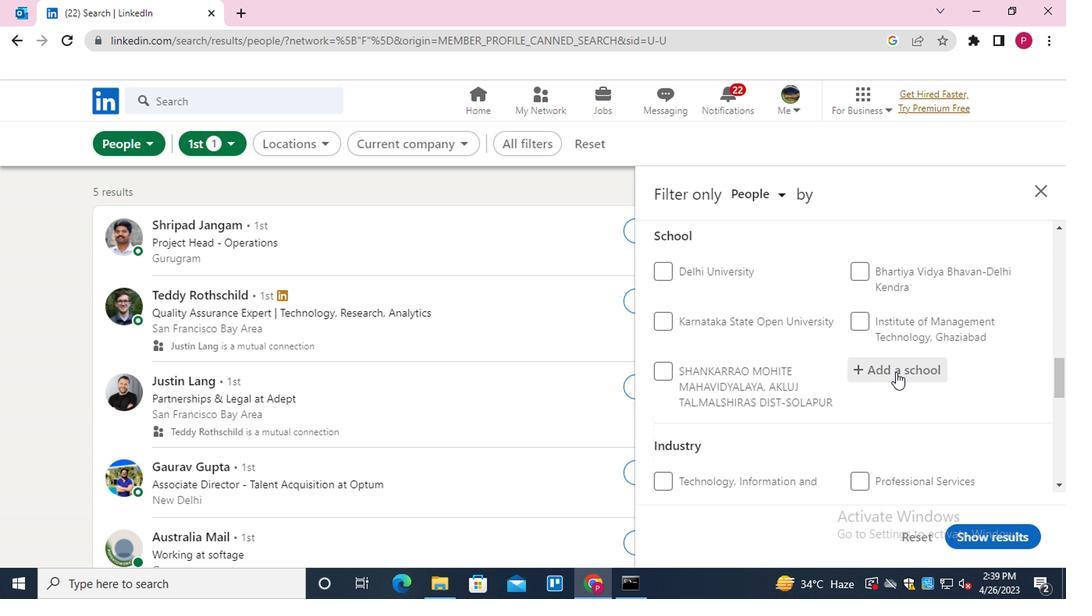 
Action: Mouse pressed left at (894, 366)
Screenshot: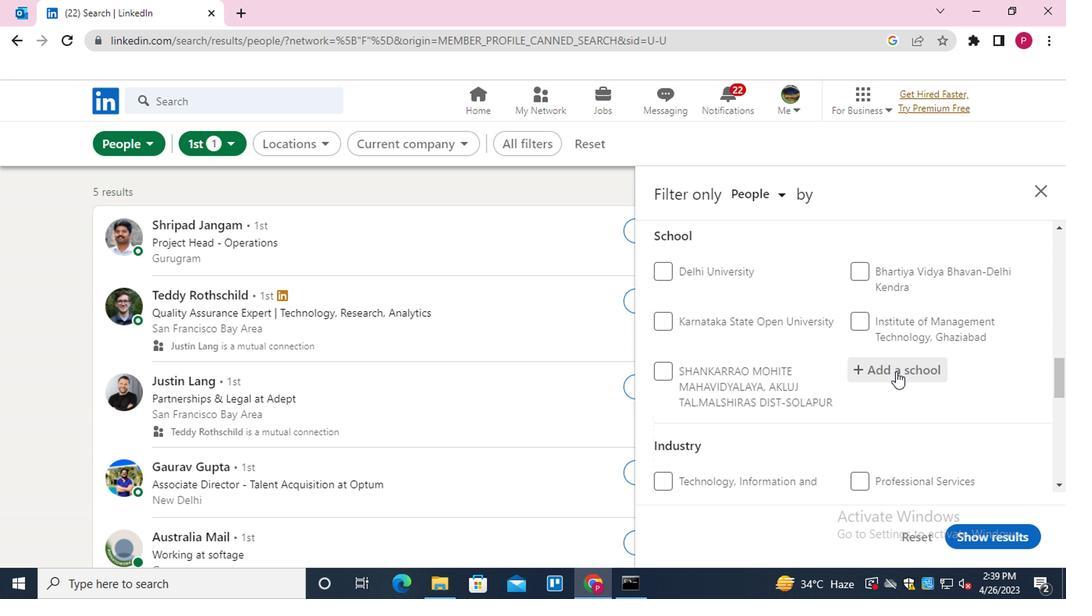 
Action: Mouse scrolled (894, 365) with delta (0, 0)
Screenshot: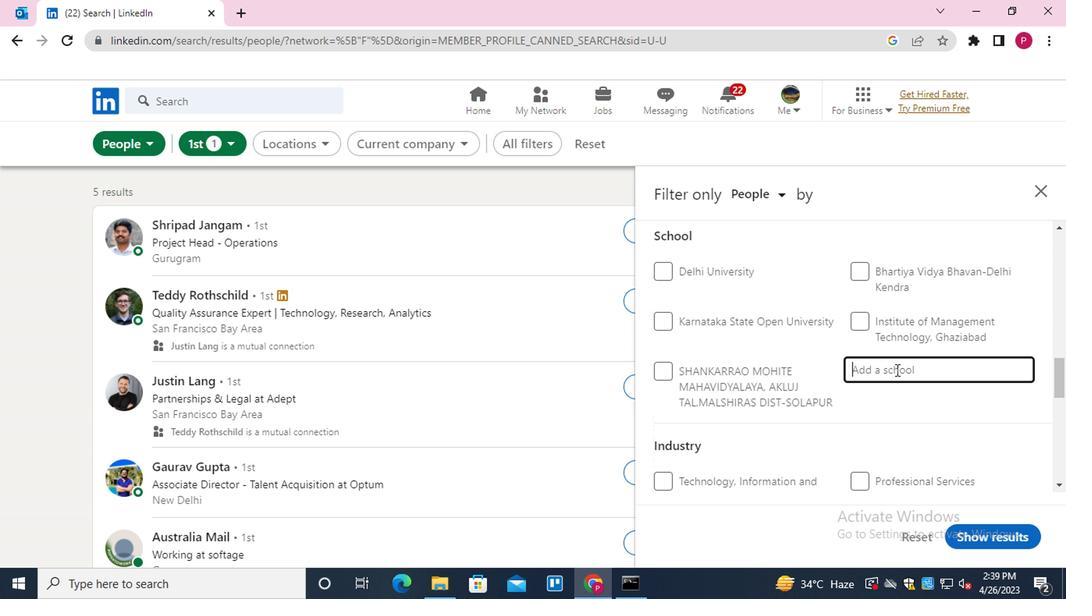 
Action: Mouse scrolled (894, 365) with delta (0, 0)
Screenshot: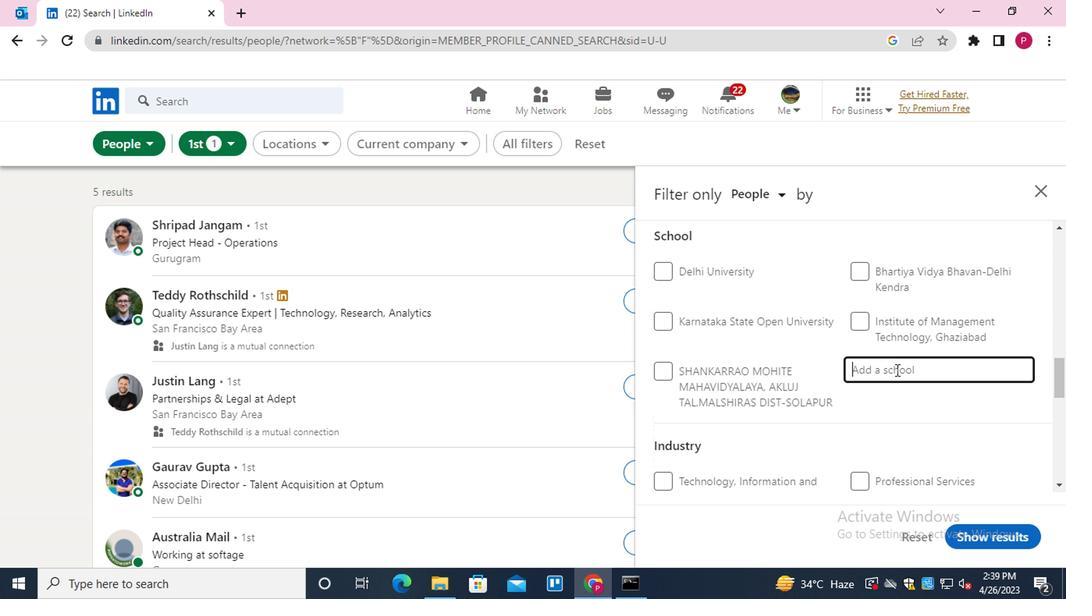
Action: Mouse scrolled (894, 367) with delta (0, 0)
Screenshot: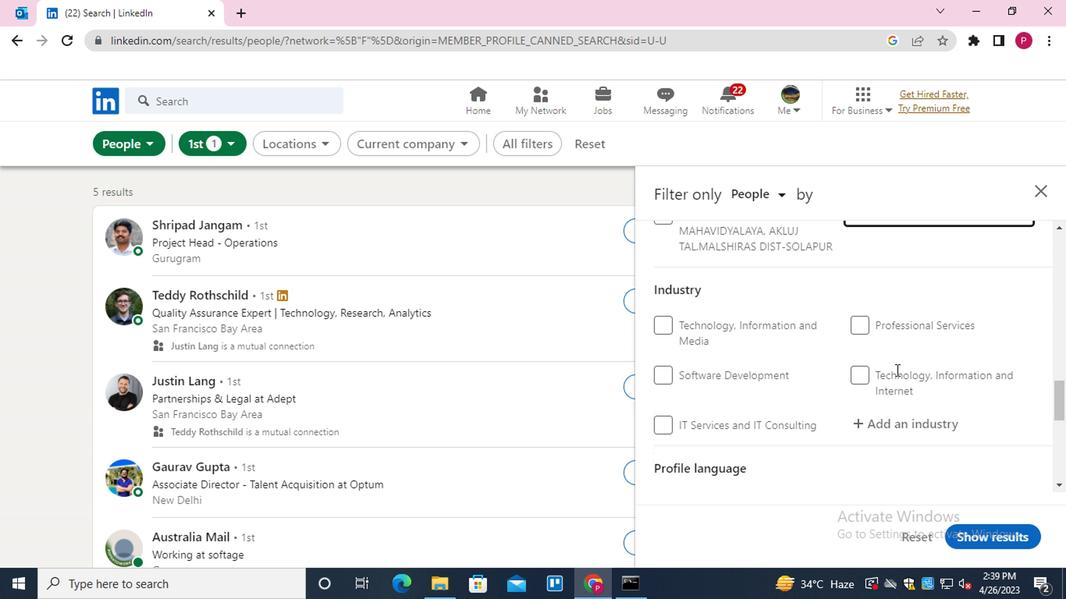 
Action: Key pressed <Key.shift><Key.shift><Key.shift><Key.shift><Key.shift><Key.shift><Key.shift>VIJAY<Key.space><Key.shift>MARUTI
Screenshot: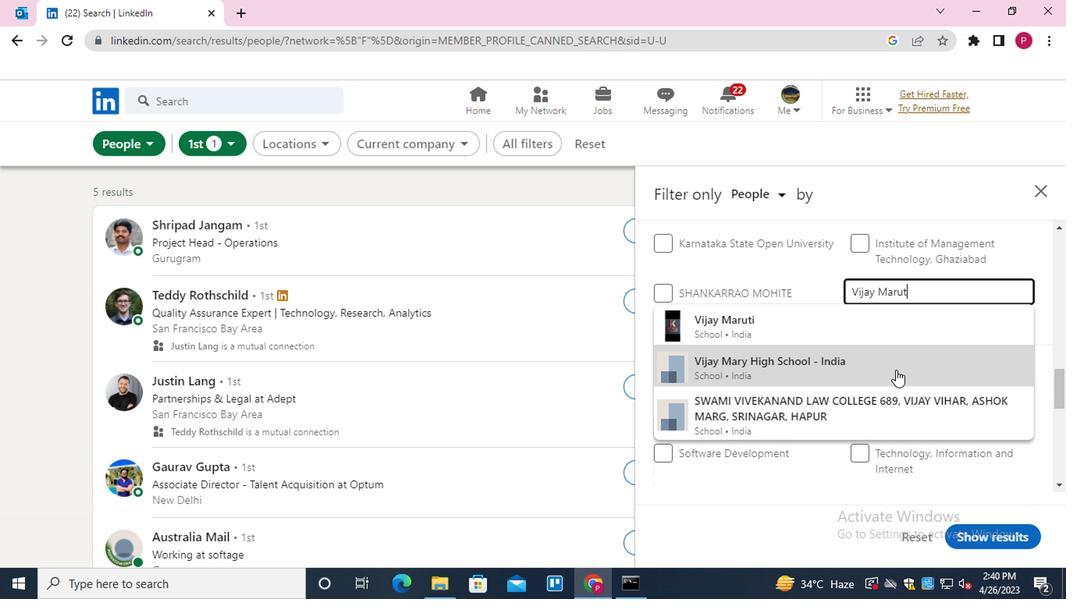 
Action: Mouse moved to (788, 328)
Screenshot: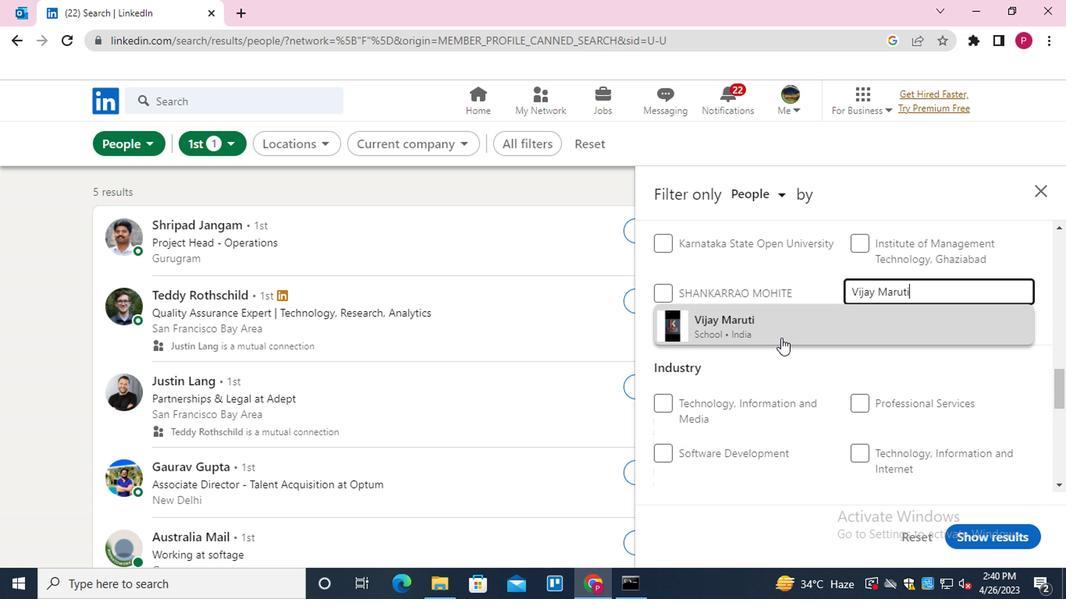 
Action: Mouse pressed left at (788, 328)
Screenshot: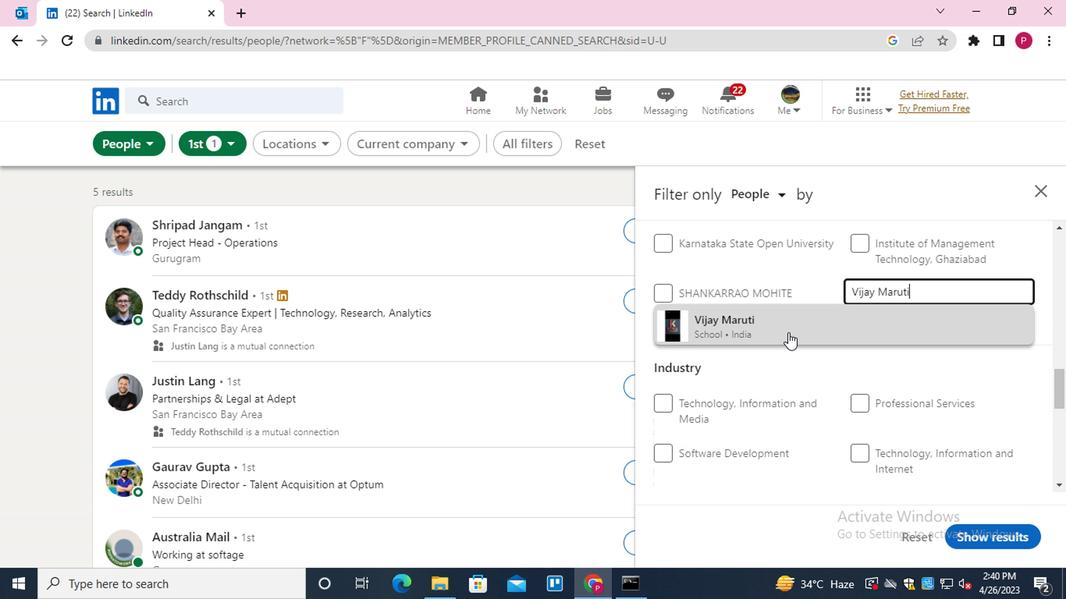 
Action: Mouse moved to (795, 325)
Screenshot: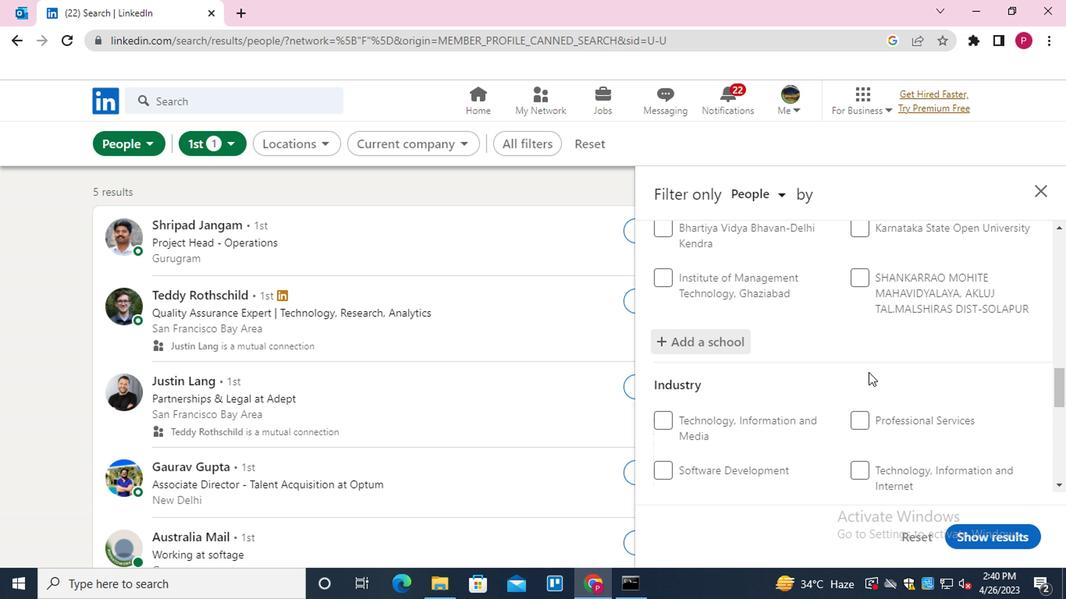 
Action: Mouse scrolled (795, 325) with delta (0, 0)
Screenshot: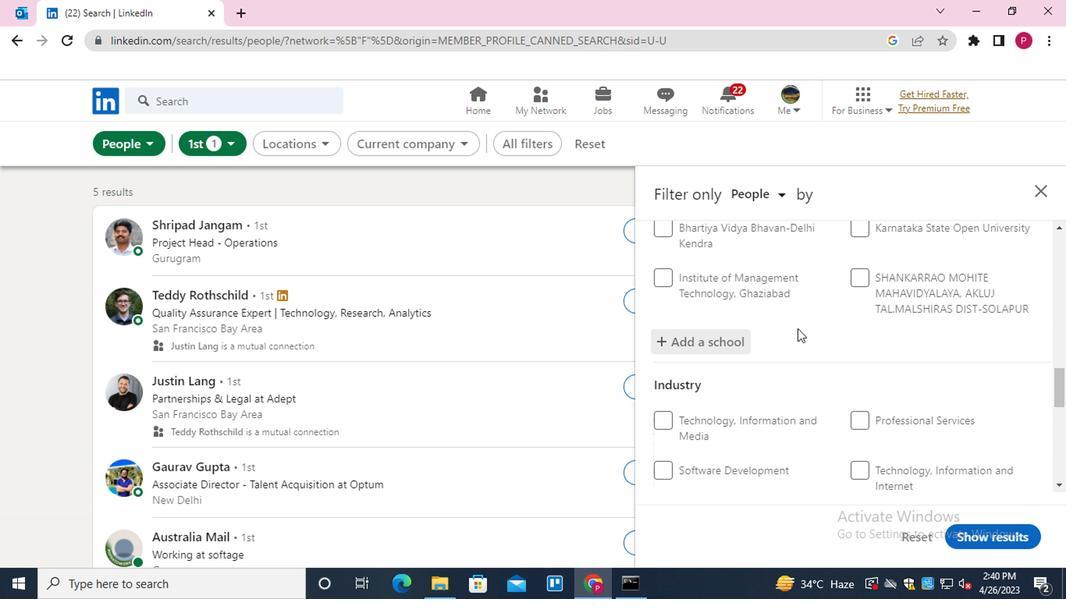 
Action: Mouse scrolled (795, 325) with delta (0, 0)
Screenshot: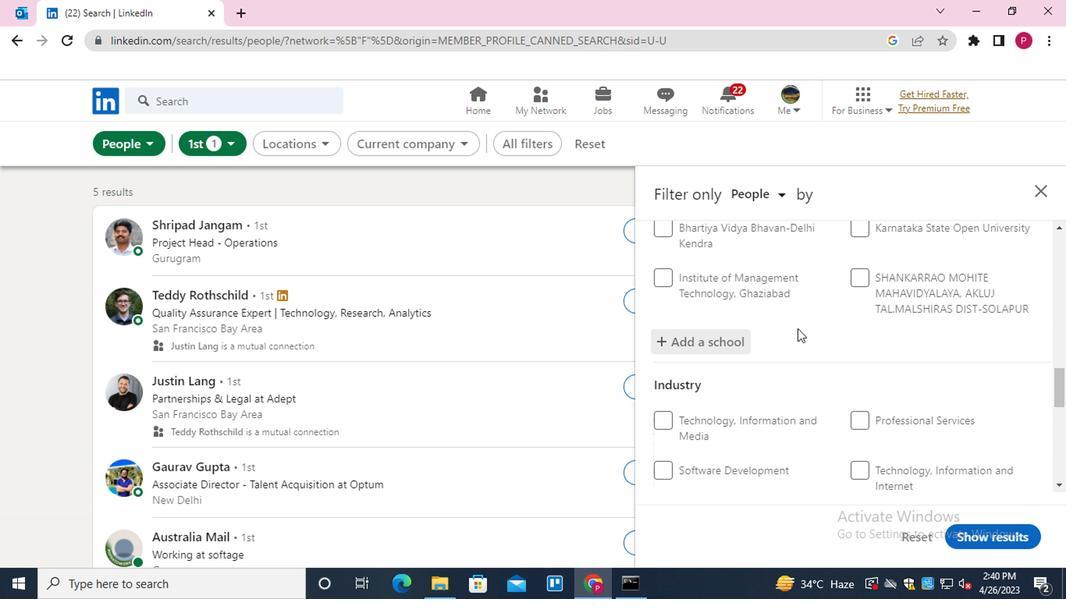 
Action: Mouse moved to (901, 360)
Screenshot: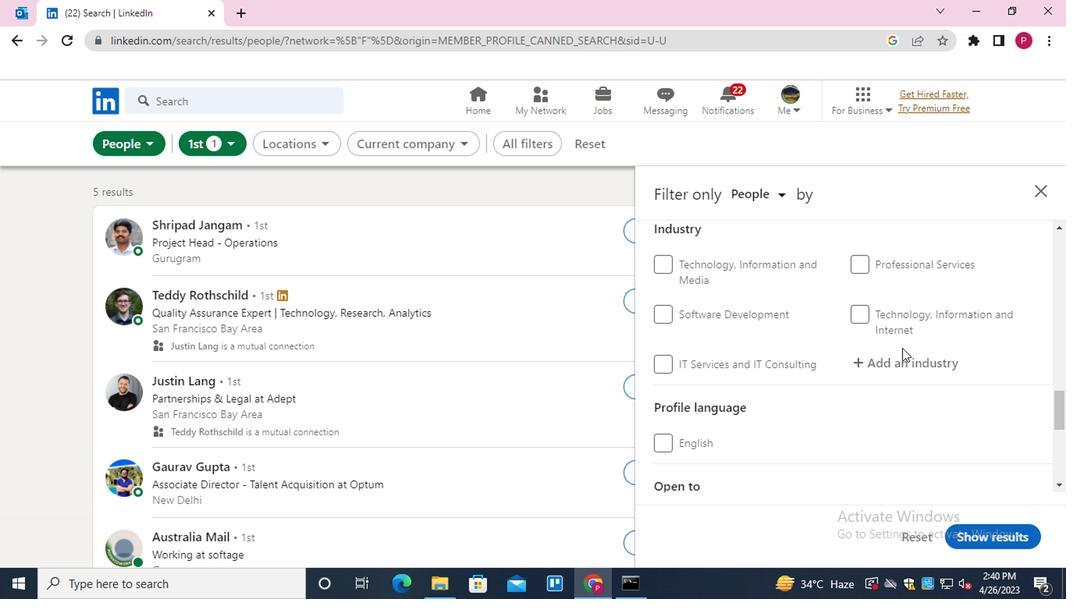 
Action: Mouse pressed left at (901, 360)
Screenshot: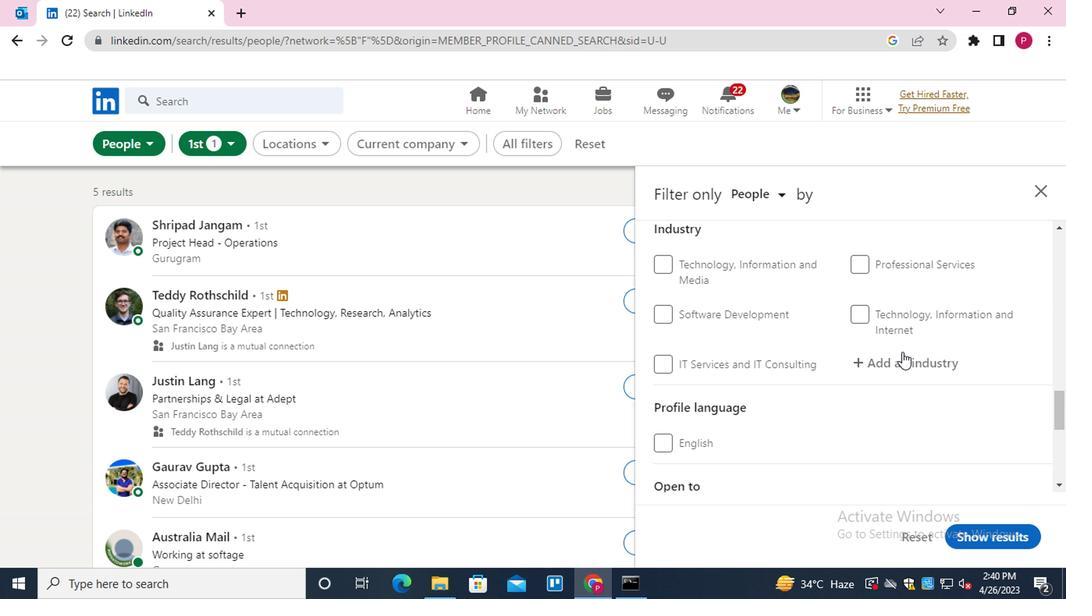 
Action: Key pressed <Key.shift>ALTERNATIVE<Key.down><Key.down><Key.enter>
Screenshot: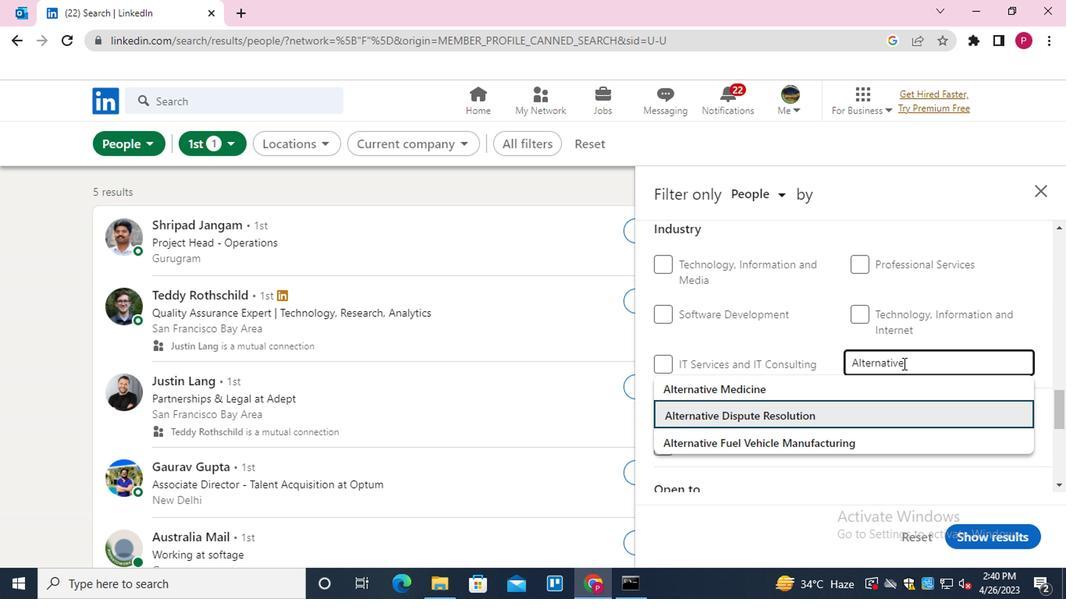 
Action: Mouse moved to (766, 359)
Screenshot: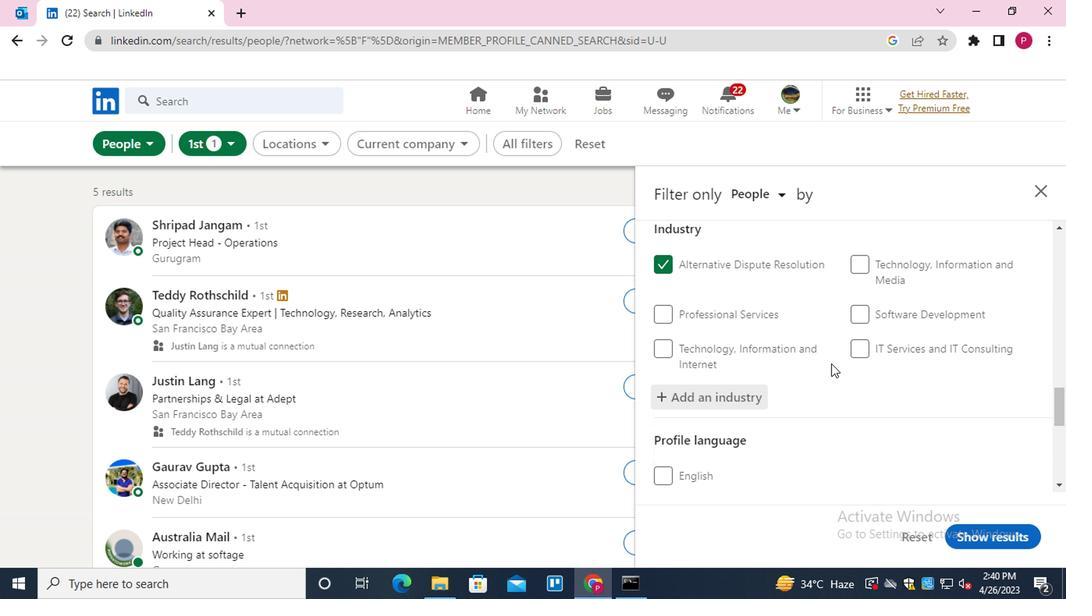 
Action: Mouse scrolled (766, 358) with delta (0, -1)
Screenshot: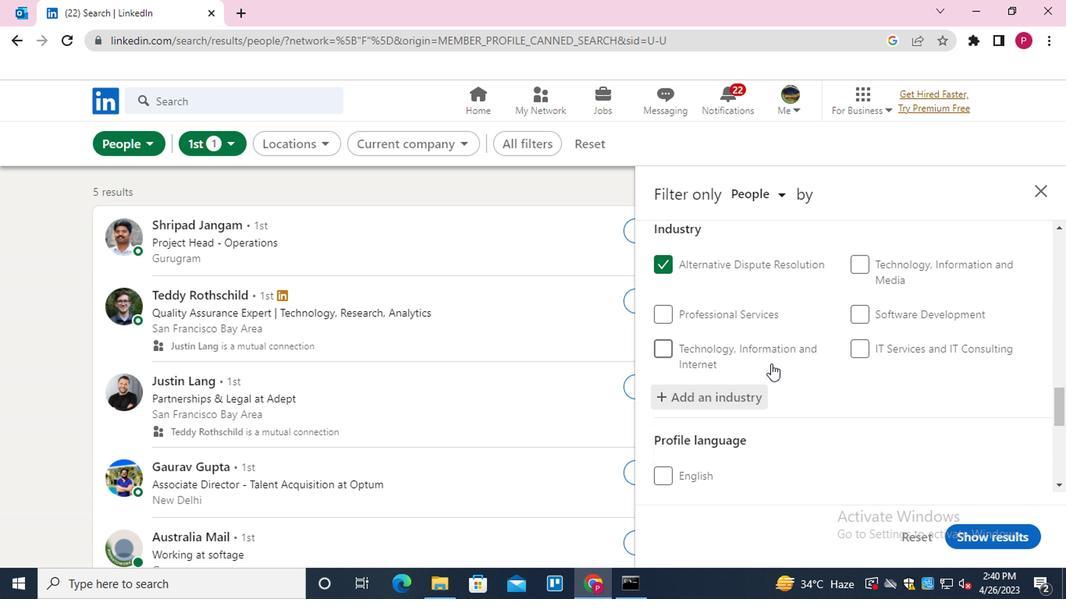 
Action: Mouse scrolled (766, 358) with delta (0, -1)
Screenshot: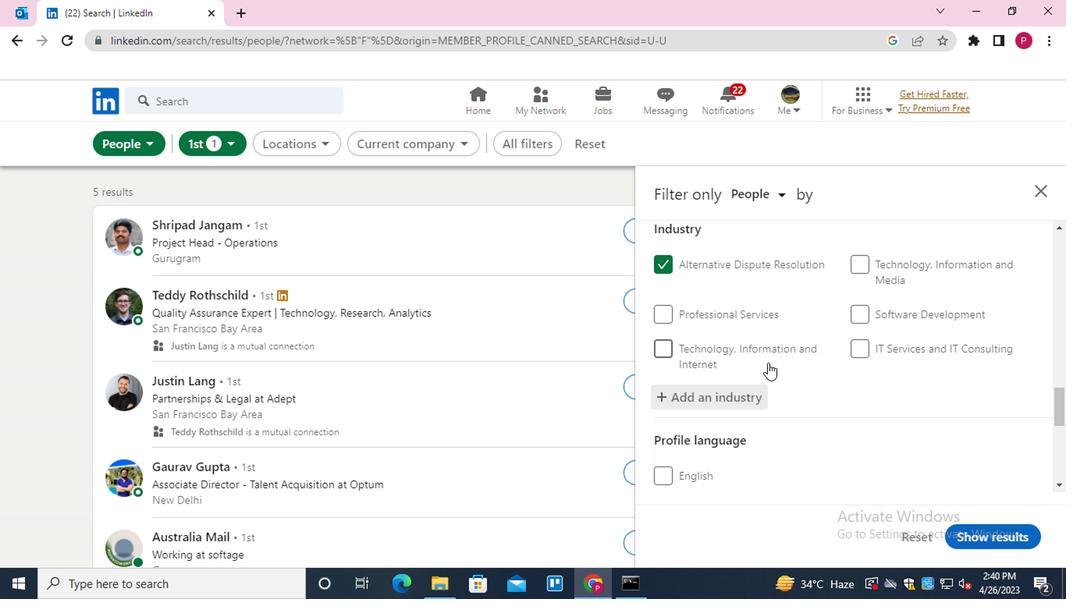 
Action: Mouse scrolled (766, 358) with delta (0, -1)
Screenshot: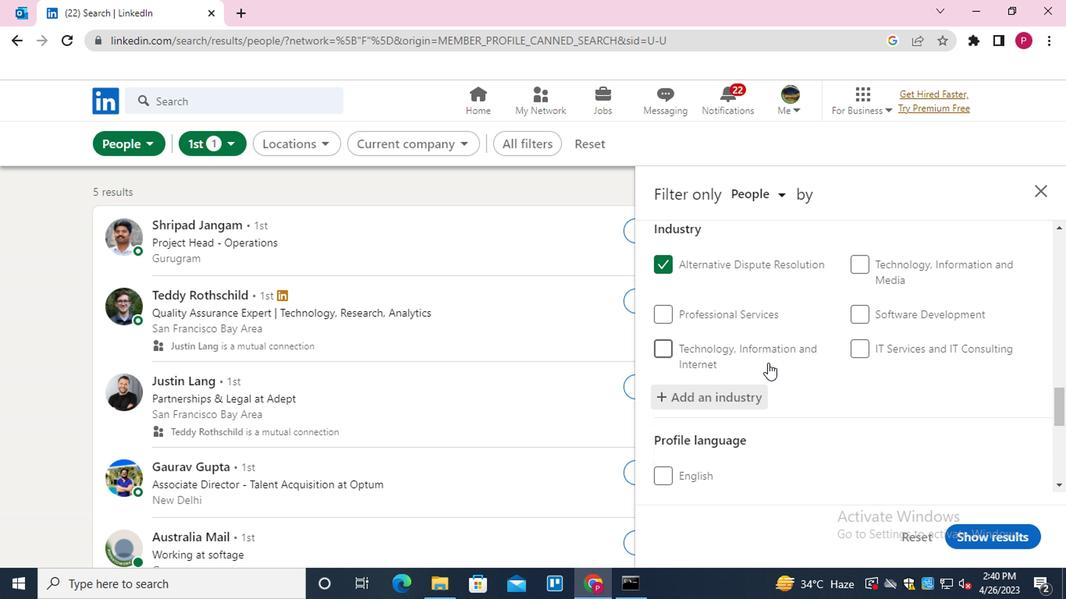 
Action: Mouse moved to (699, 300)
Screenshot: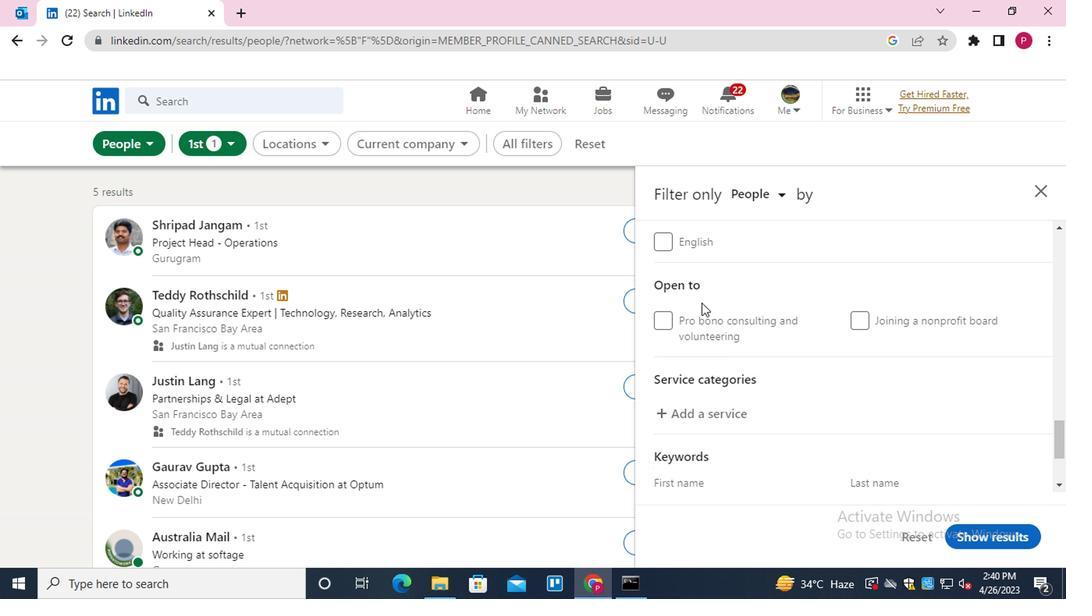 
Action: Mouse scrolled (699, 299) with delta (0, 0)
Screenshot: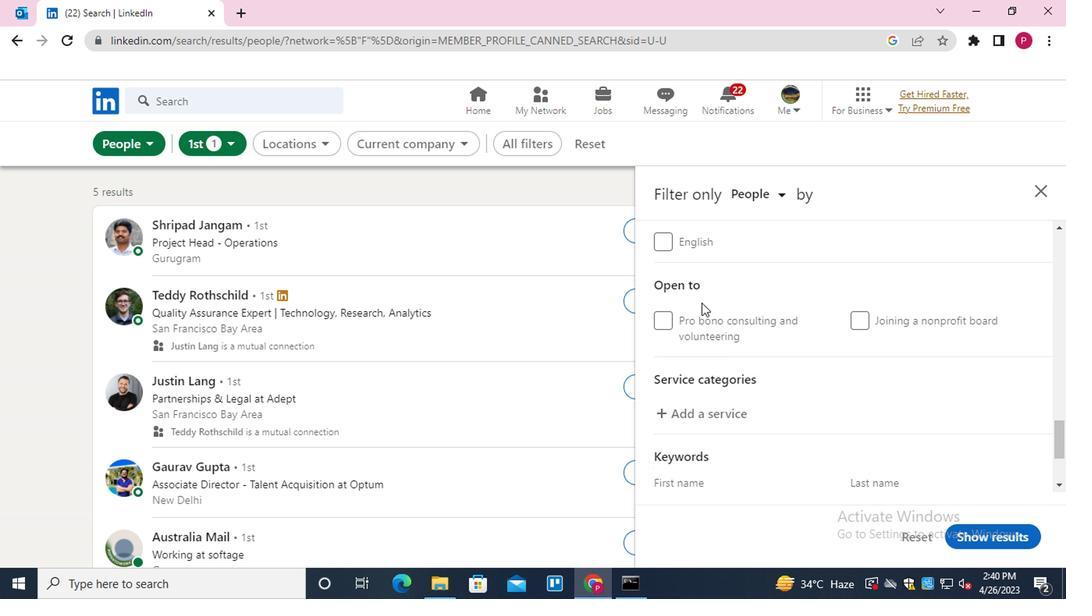 
Action: Mouse scrolled (699, 299) with delta (0, 0)
Screenshot: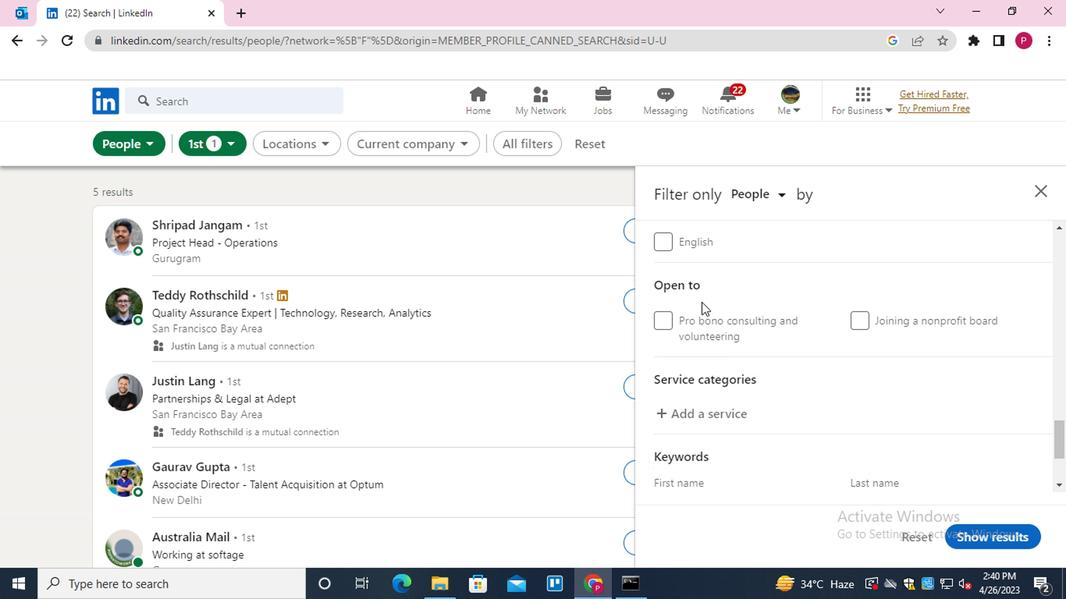 
Action: Mouse moved to (701, 265)
Screenshot: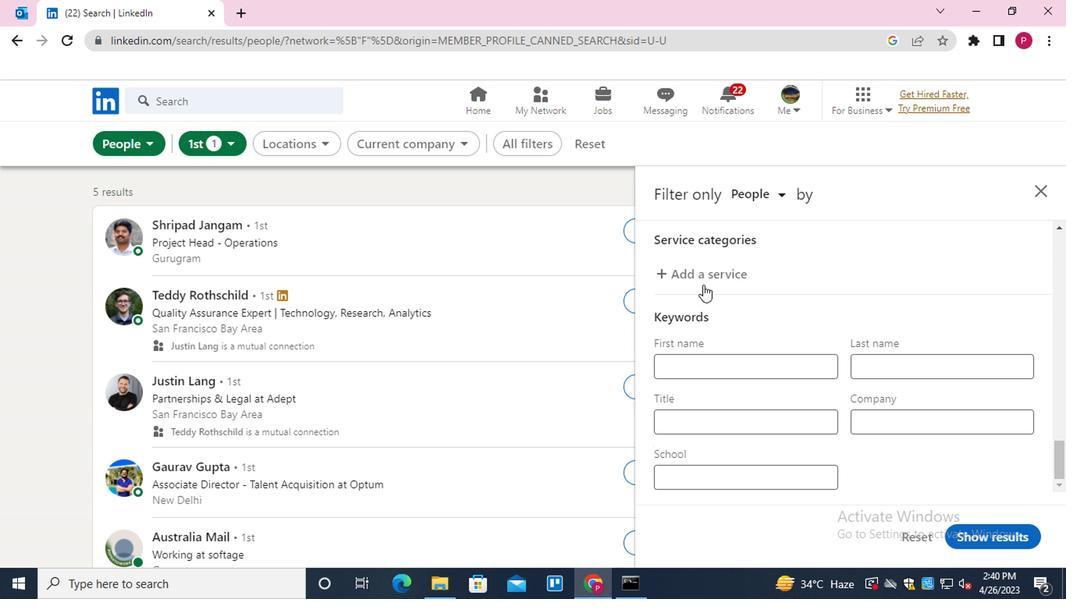 
Action: Mouse pressed left at (701, 265)
Screenshot: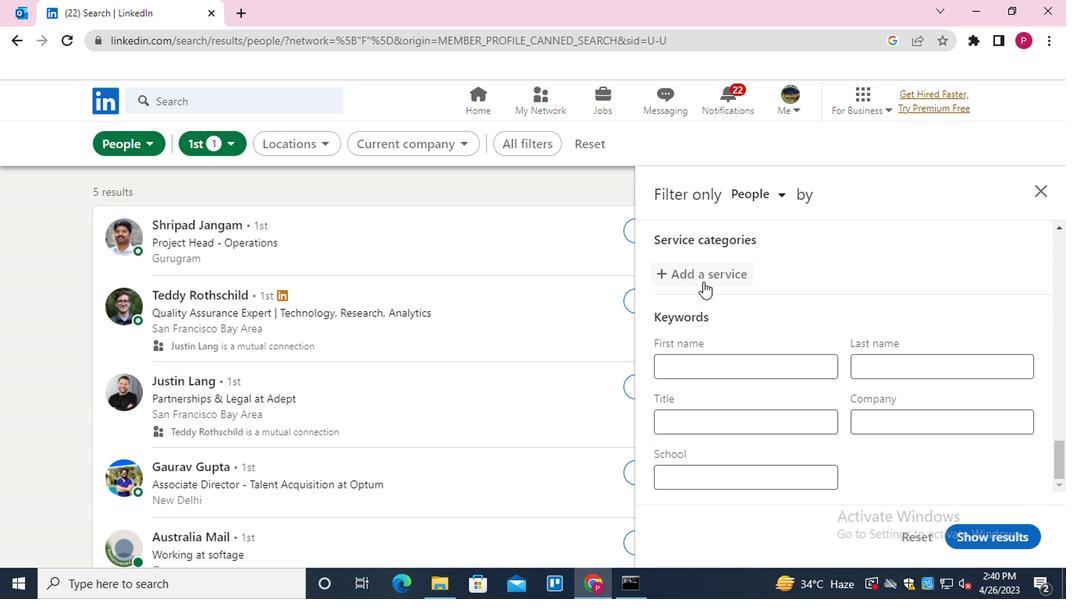 
Action: Key pressed <Key.shift>INFORMATON<Key.down><Key.backspace><Key.backspace>ION<Key.down><Key.enter>
Screenshot: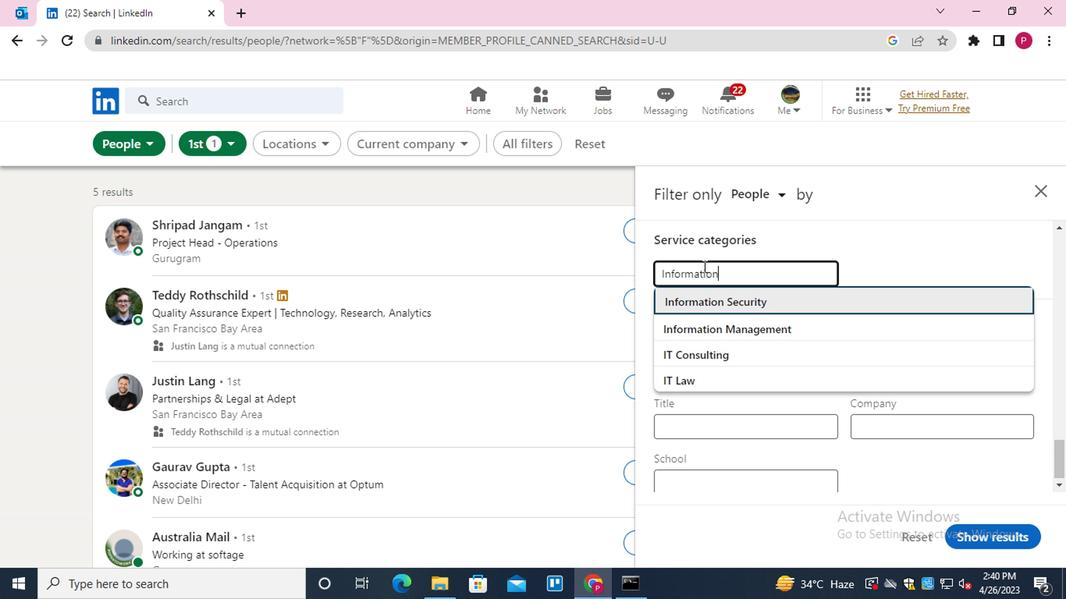 
Action: Mouse moved to (715, 416)
Screenshot: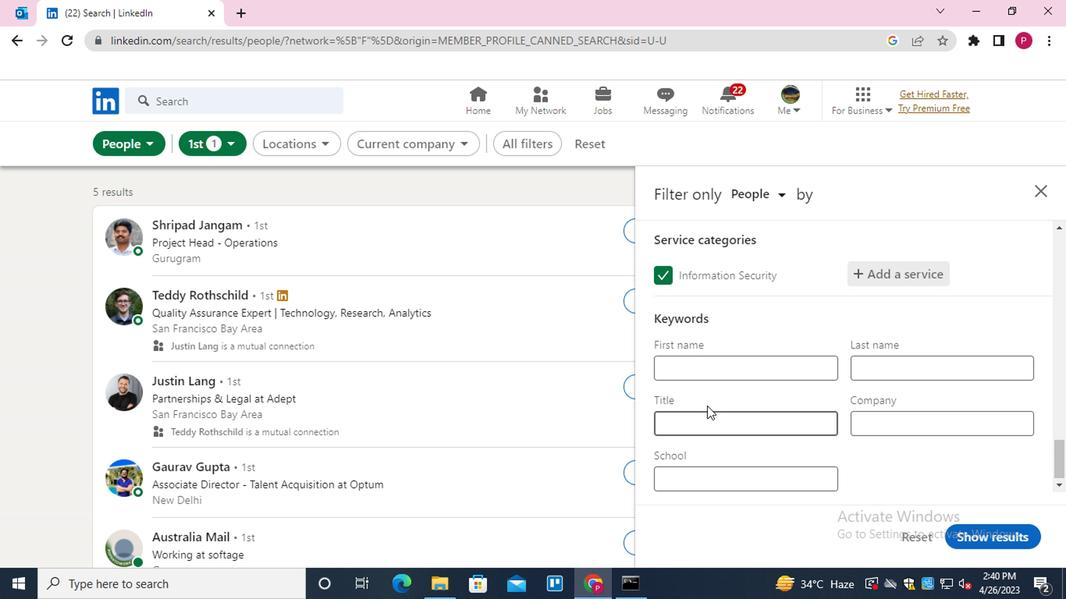 
Action: Mouse pressed left at (715, 416)
Screenshot: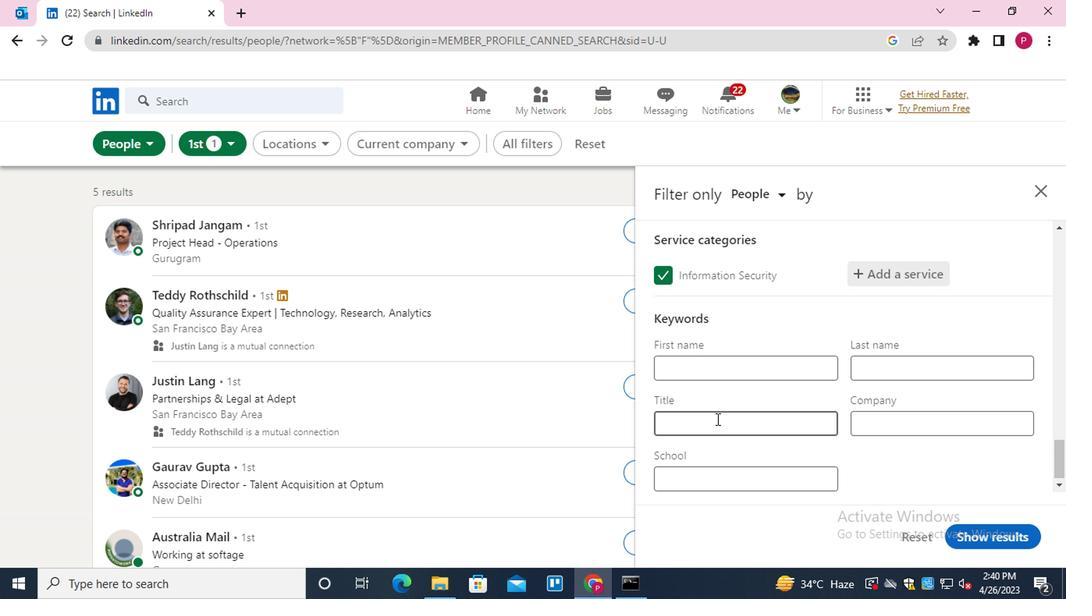 
Action: Key pressed <Key.shift>PHELOBOTOMIST
Screenshot: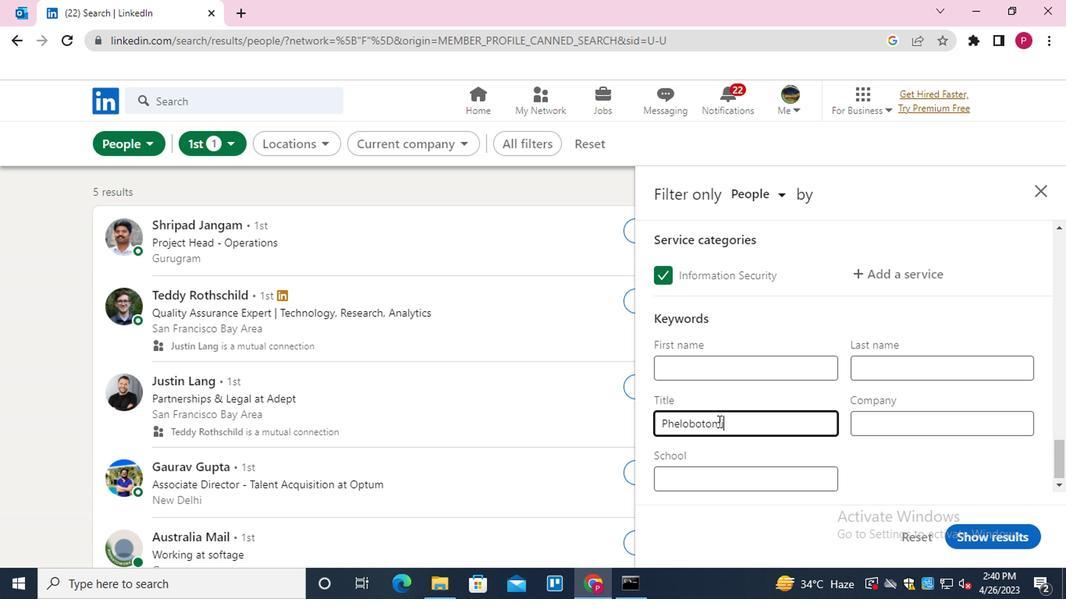 
Action: Mouse moved to (1000, 533)
Screenshot: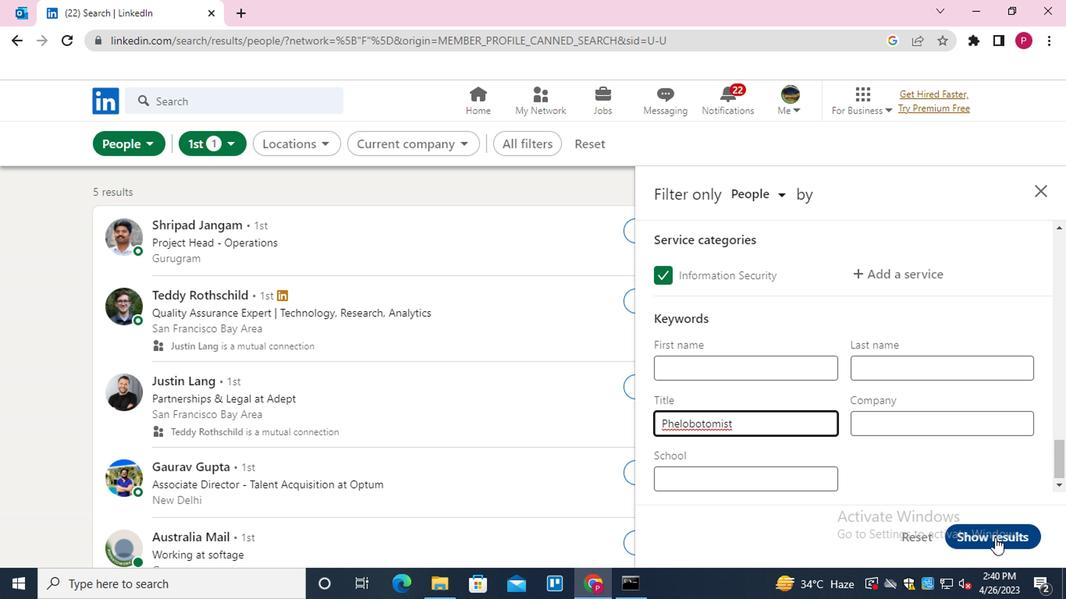 
Action: Mouse pressed left at (1000, 533)
Screenshot: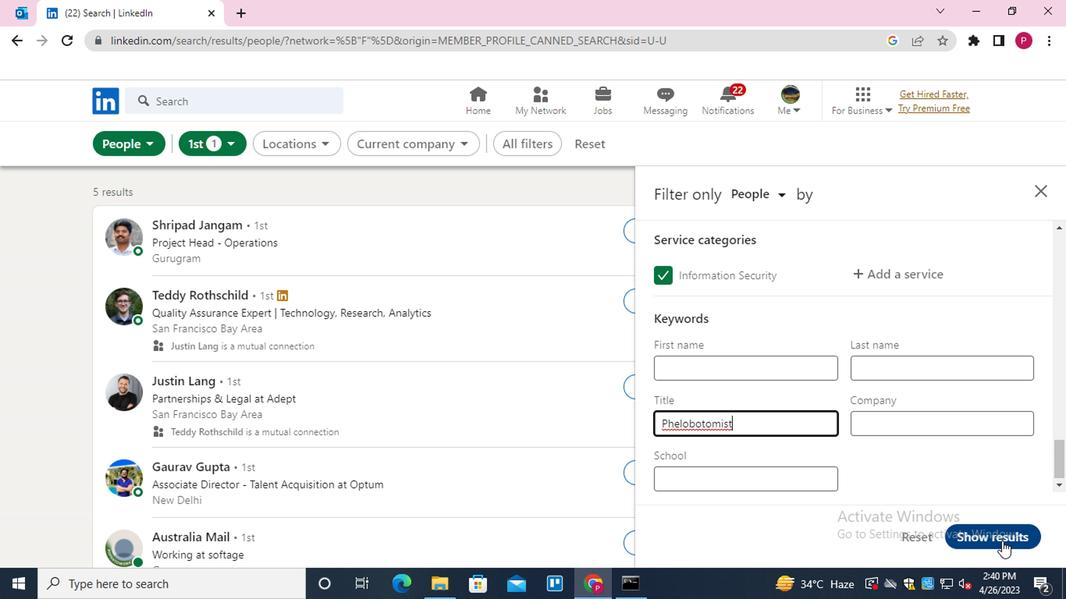
Action: Mouse moved to (363, 398)
Screenshot: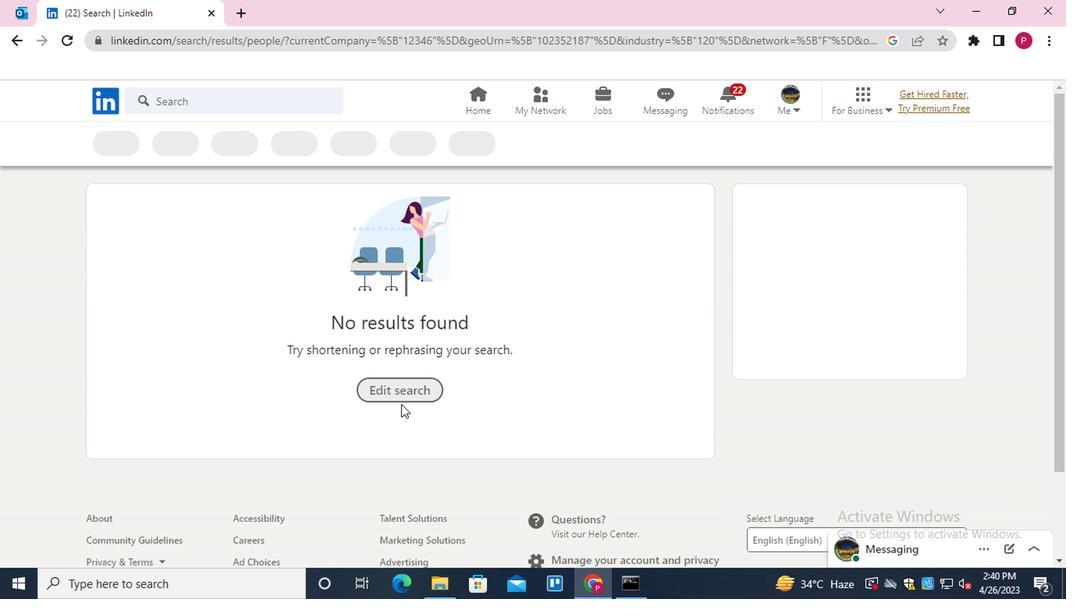 
